 Task: Schedule a parenting workshop for next Wednesday at 10:00 PM.
Action: Mouse moved to (50, 125)
Screenshot: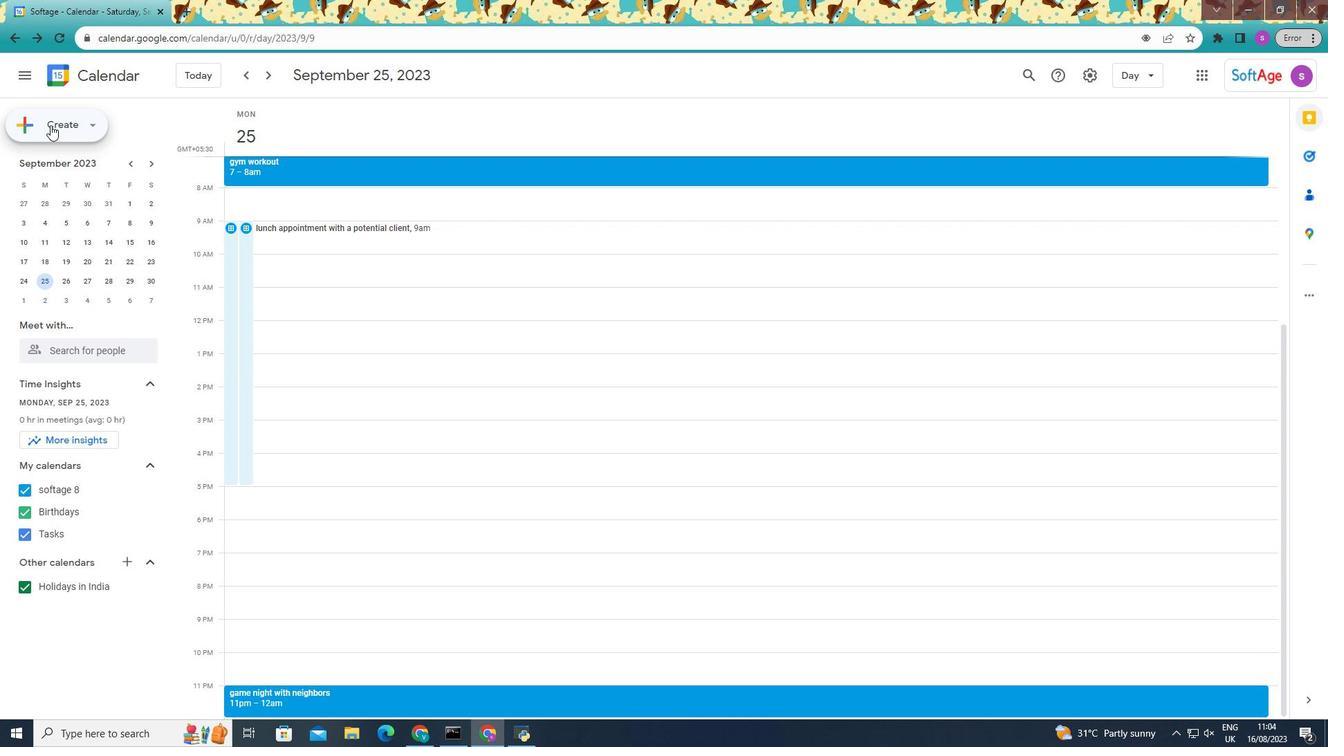 
Action: Mouse pressed left at (50, 125)
Screenshot: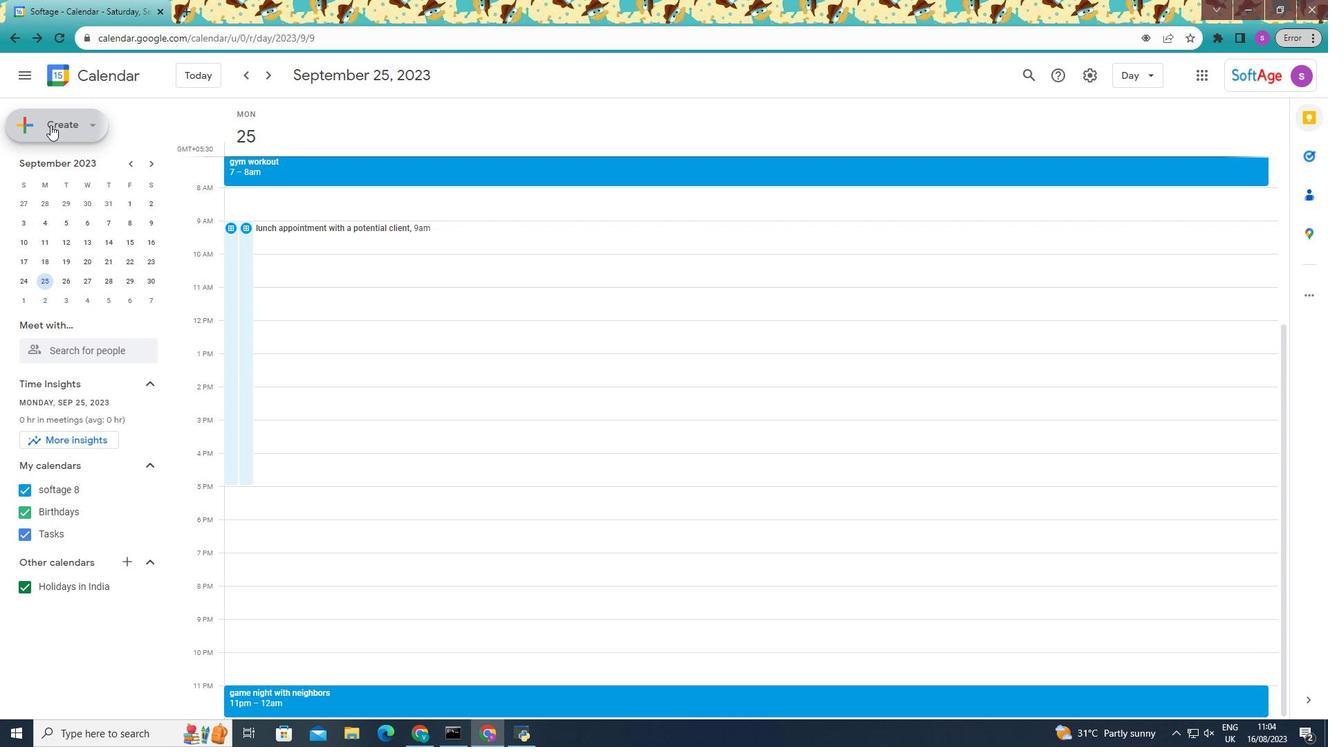 
Action: Mouse moved to (107, 280)
Screenshot: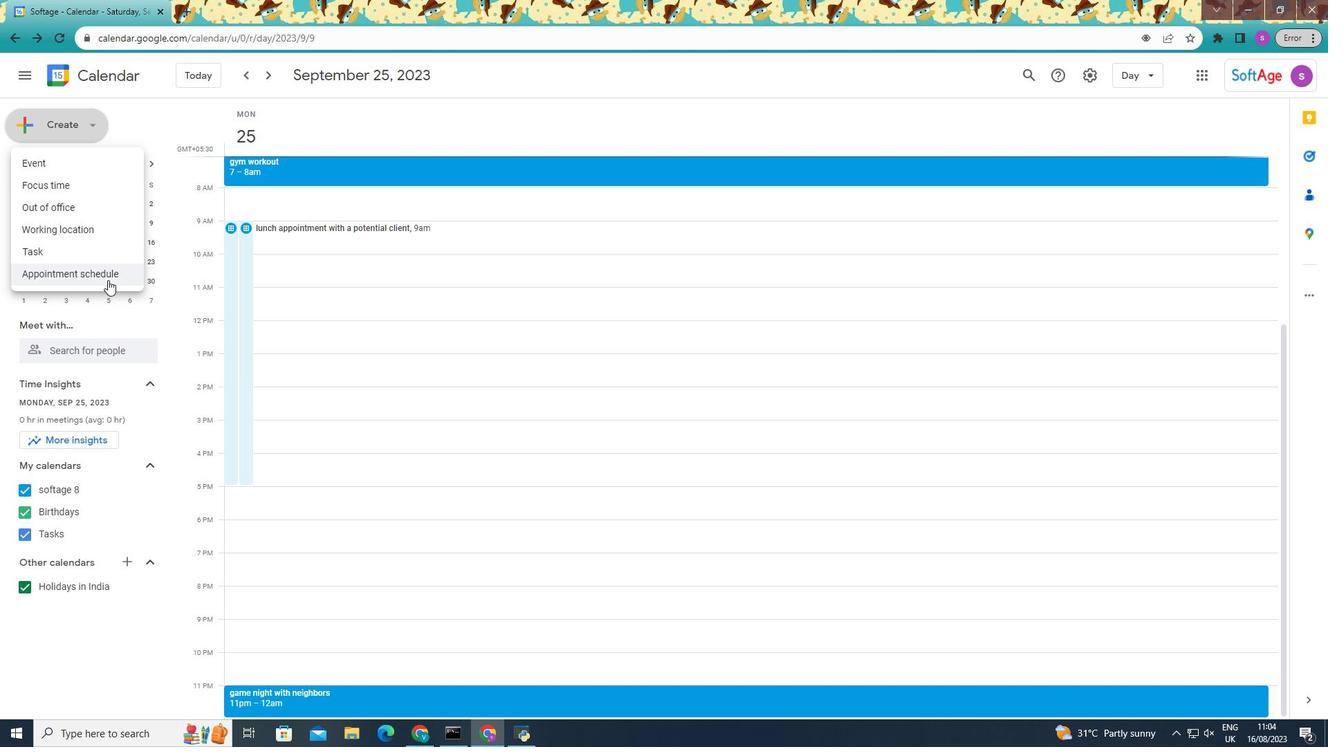 
Action: Mouse pressed left at (107, 280)
Screenshot: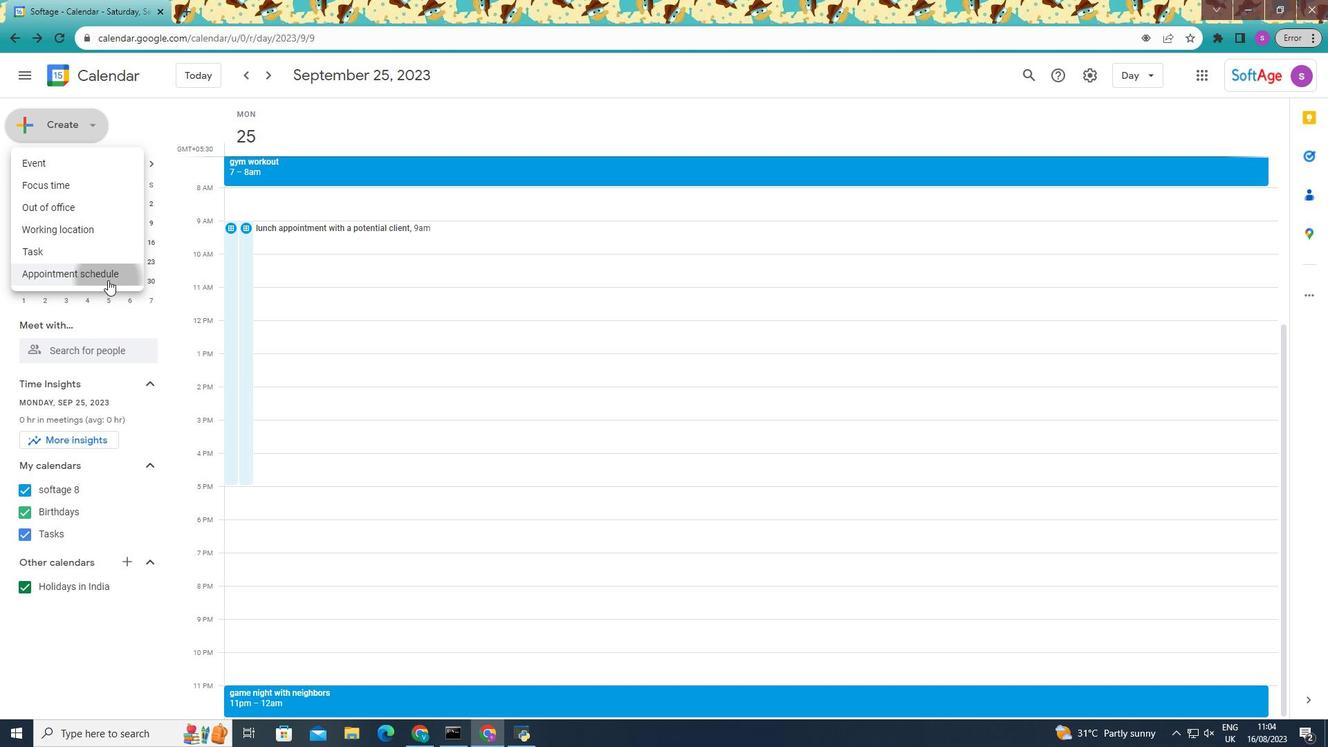 
Action: Mouse moved to (139, 119)
Screenshot: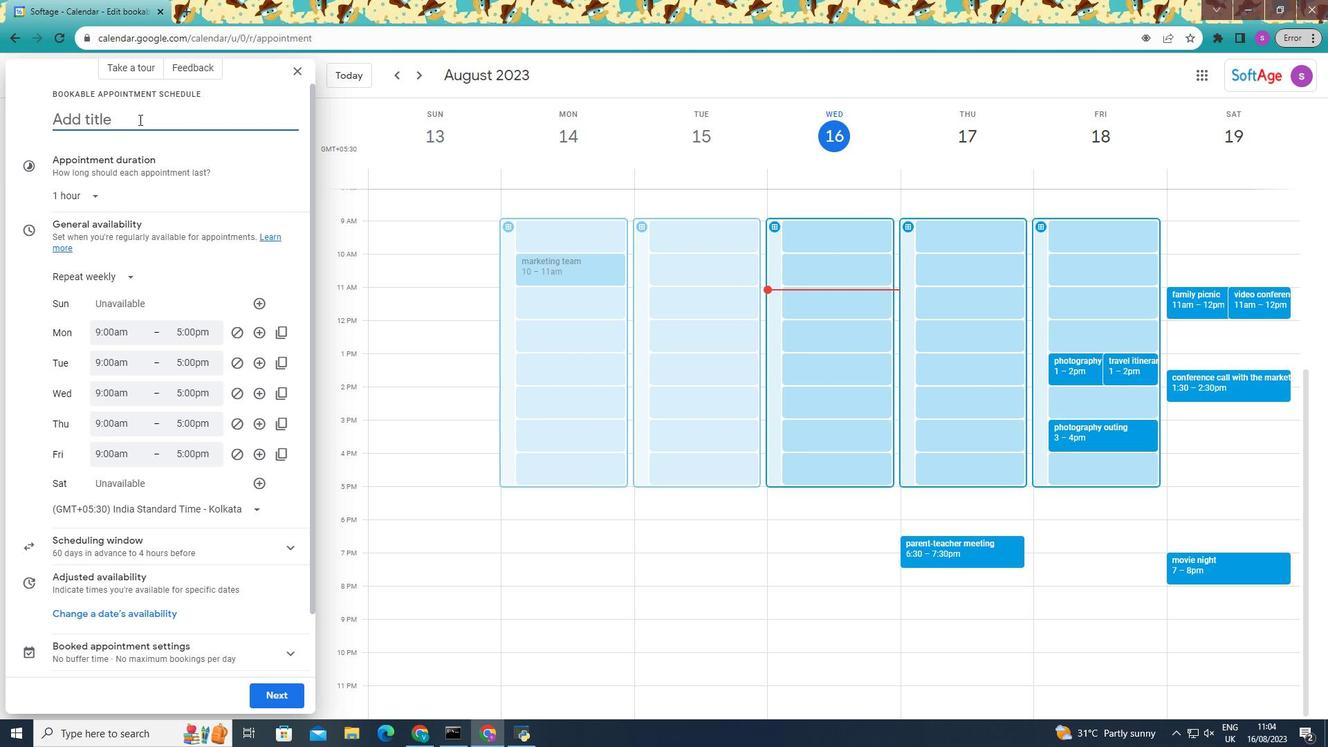 
Action: Mouse pressed left at (139, 119)
Screenshot: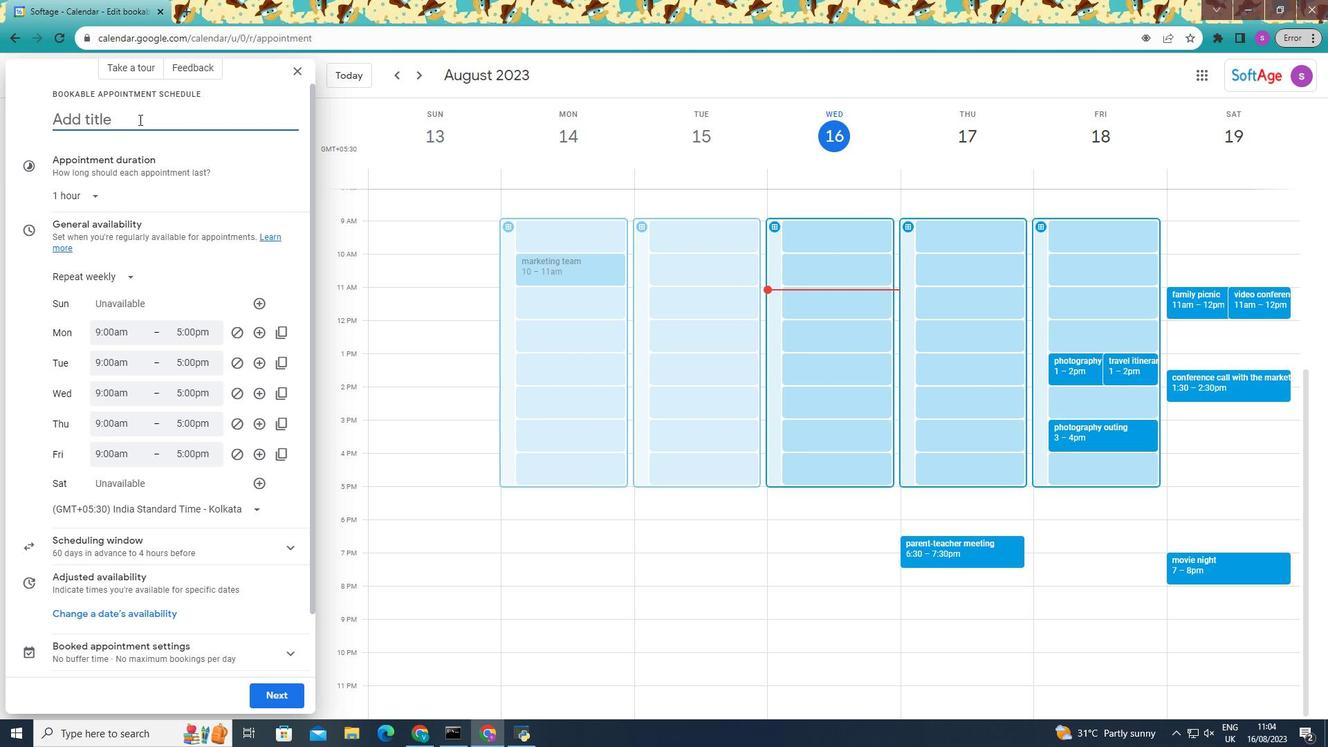 
Action: Key pressed parenting<Key.space>work<Key.space><Key.backspace>shop<Key.space>foe<Key.space><Key.backspace><Key.backspace><Key.backspace><Key.backspace><Key.backspace>
Screenshot: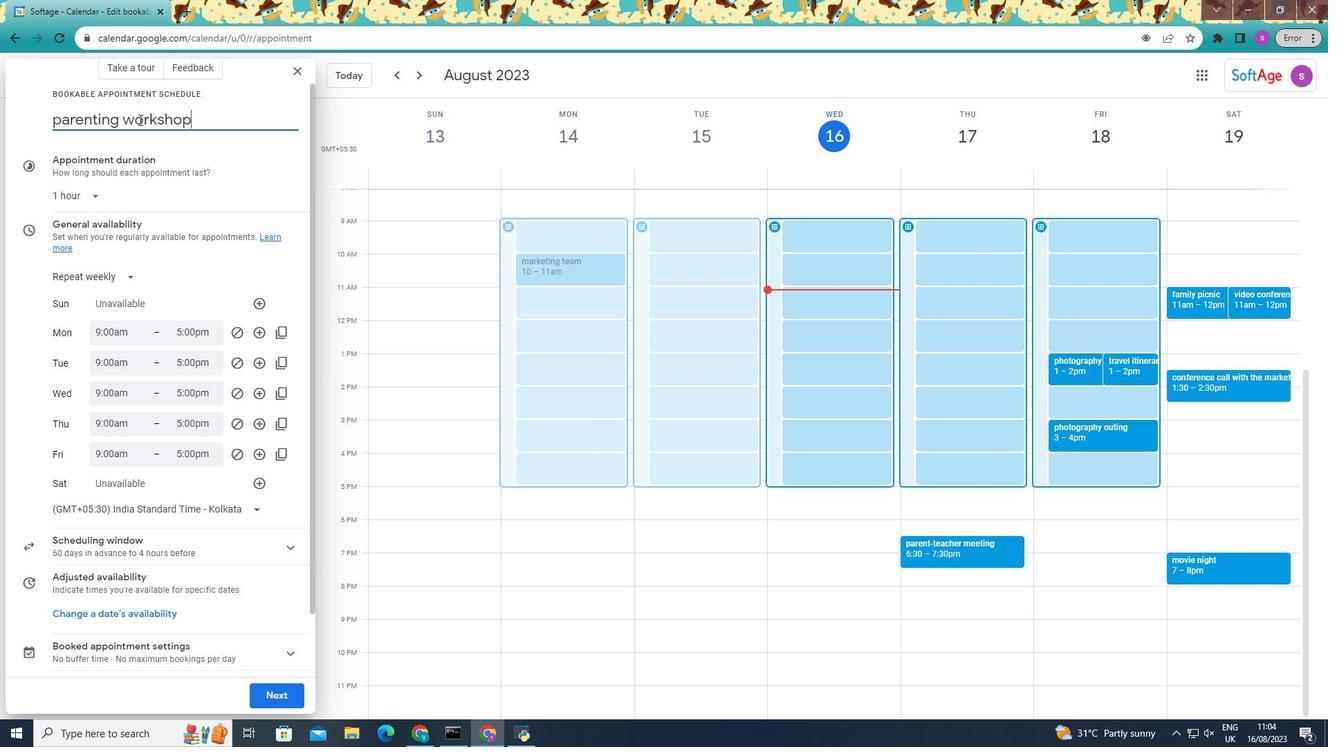 
Action: Mouse moved to (71, 275)
Screenshot: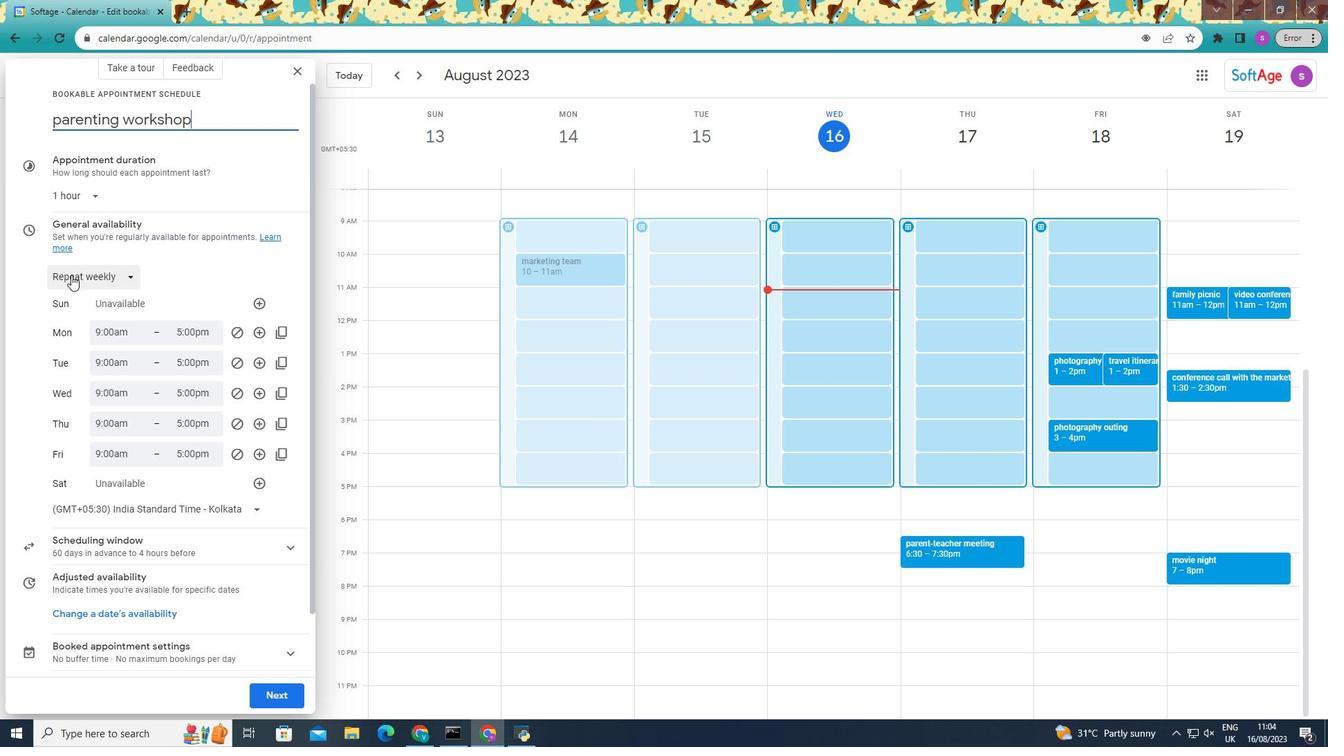 
Action: Mouse pressed left at (71, 275)
Screenshot: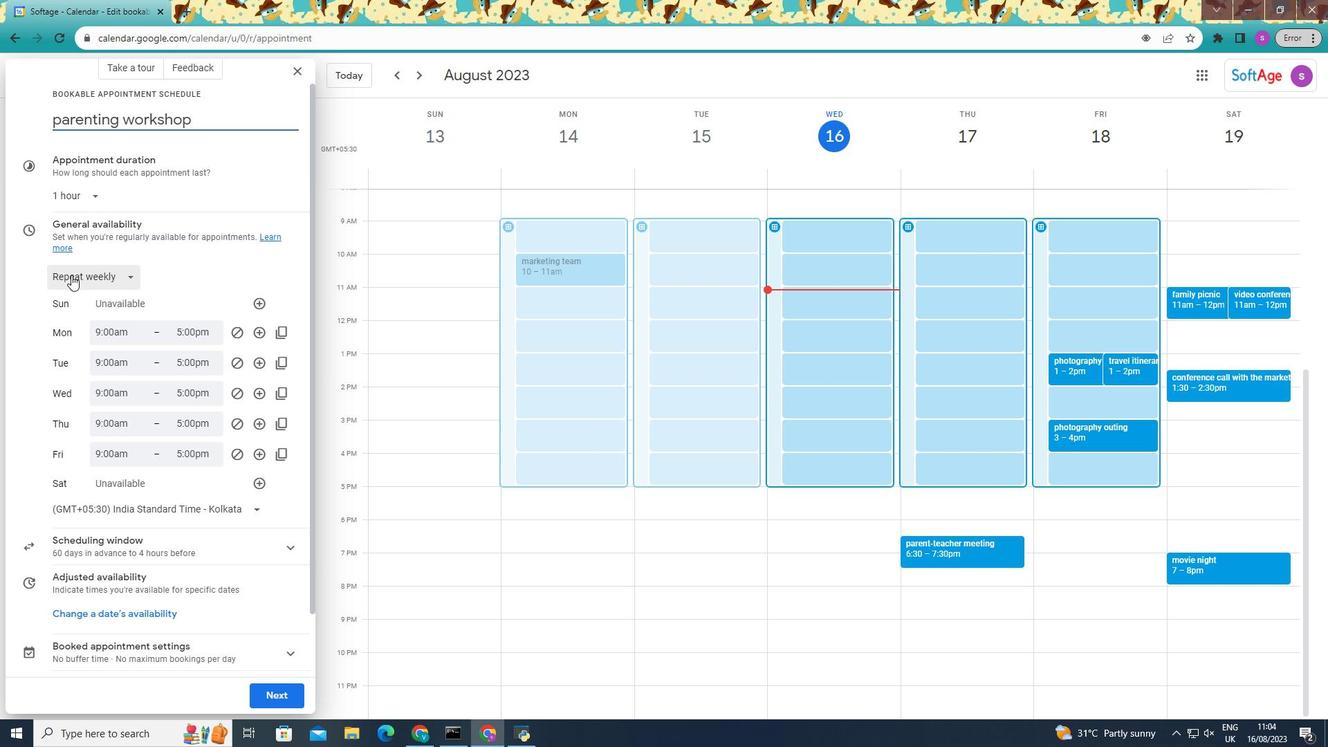 
Action: Mouse moved to (84, 305)
Screenshot: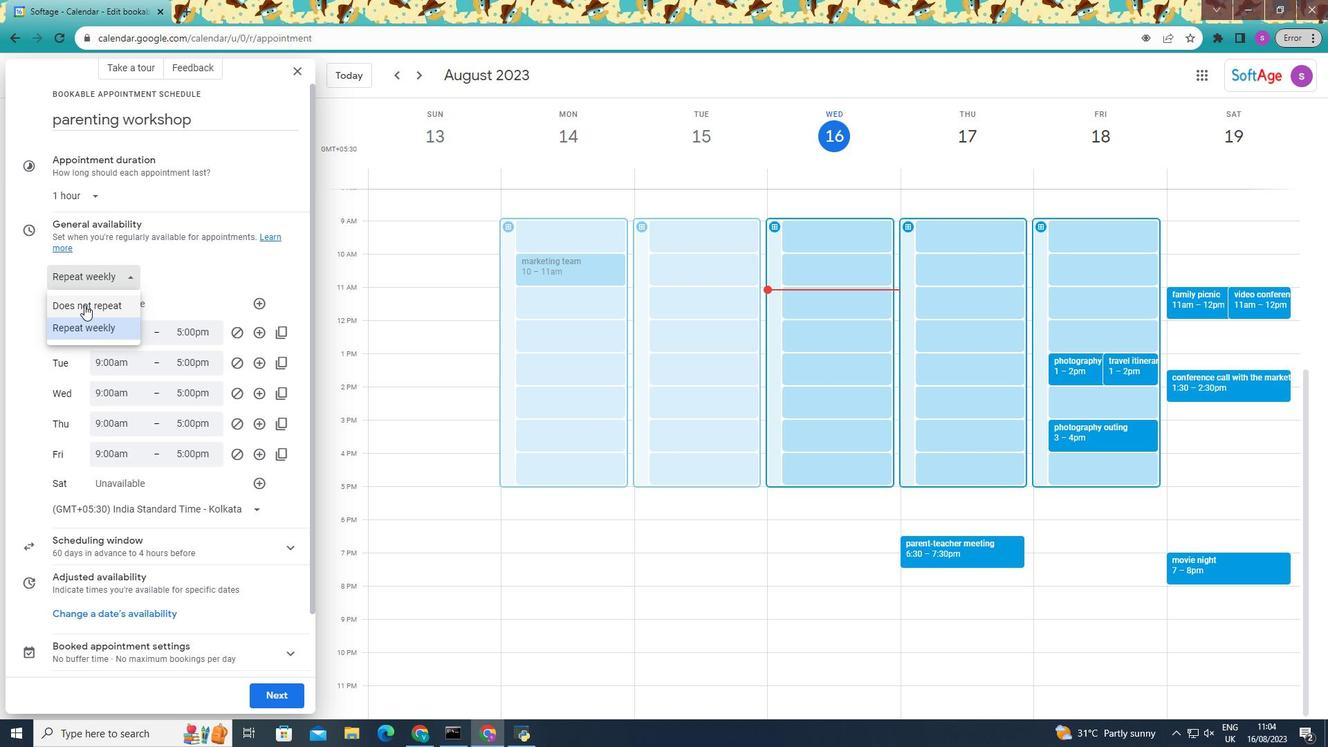 
Action: Mouse pressed left at (84, 305)
Screenshot: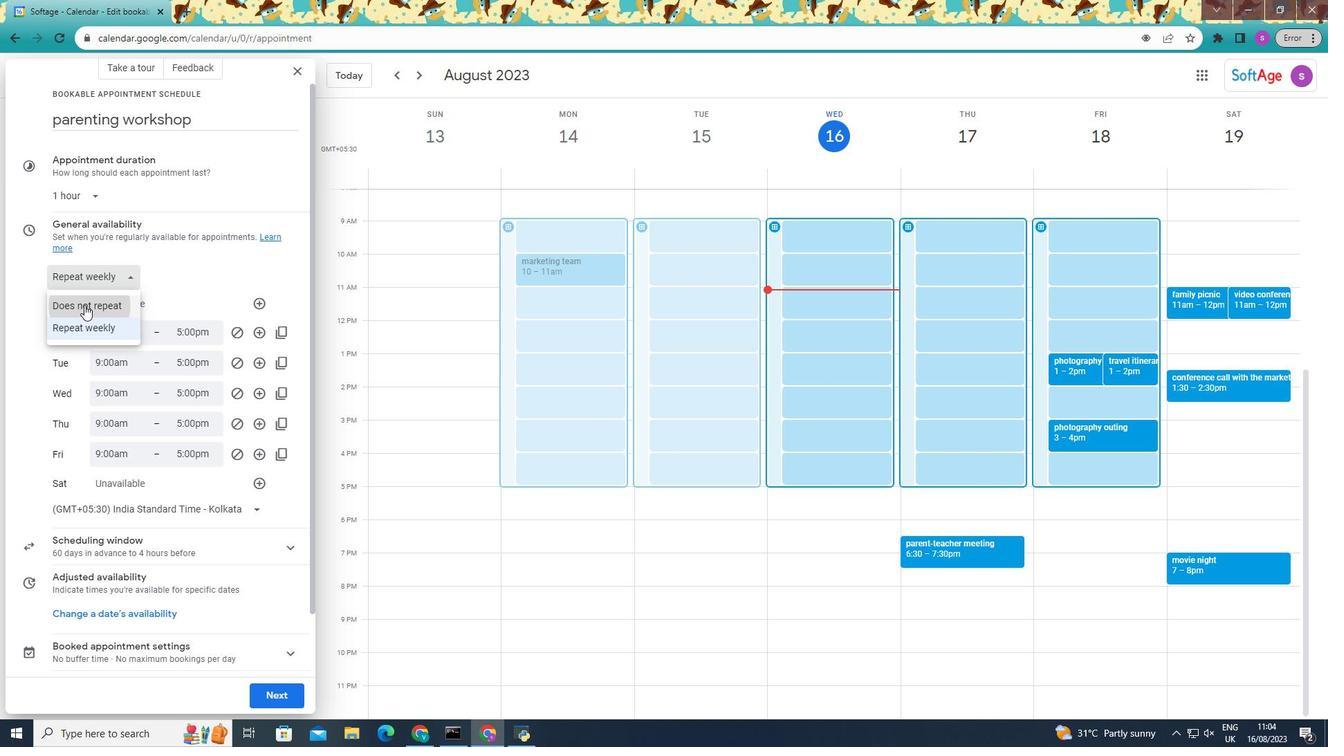 
Action: Mouse moved to (89, 291)
Screenshot: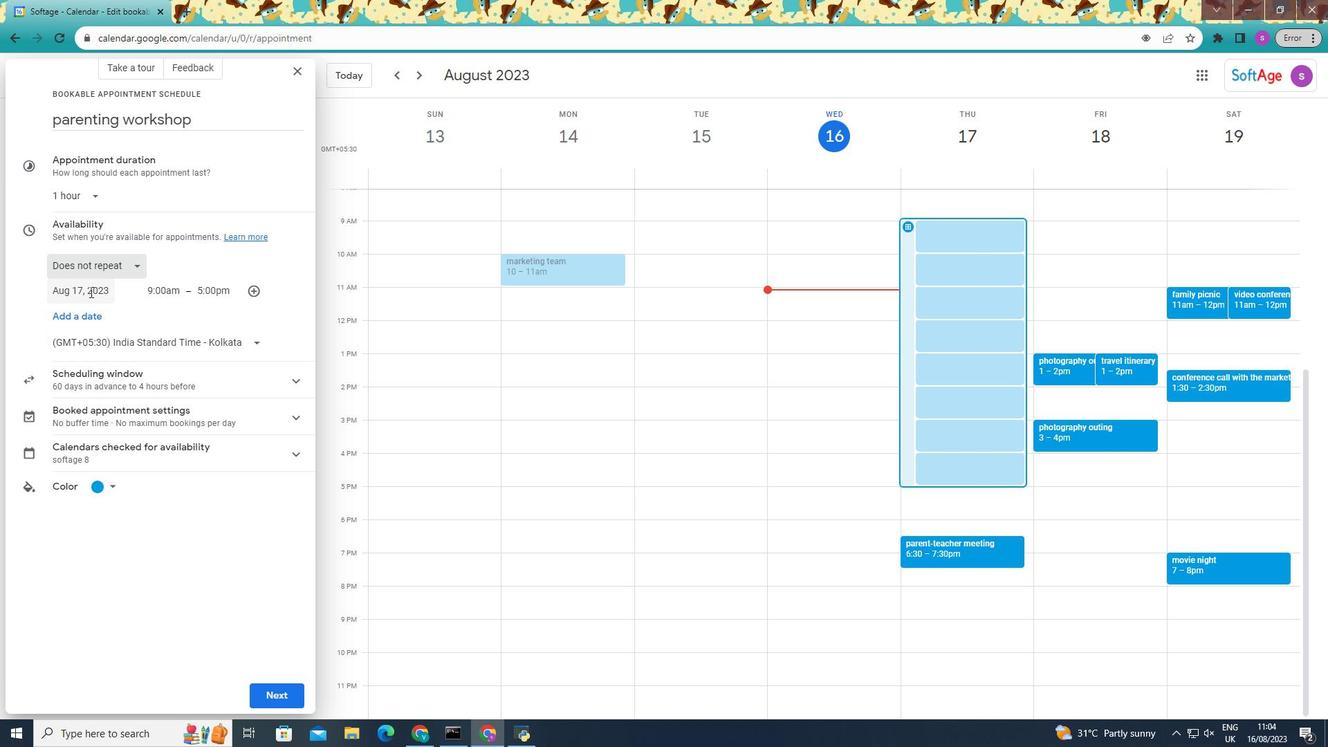 
Action: Mouse pressed left at (89, 291)
Screenshot: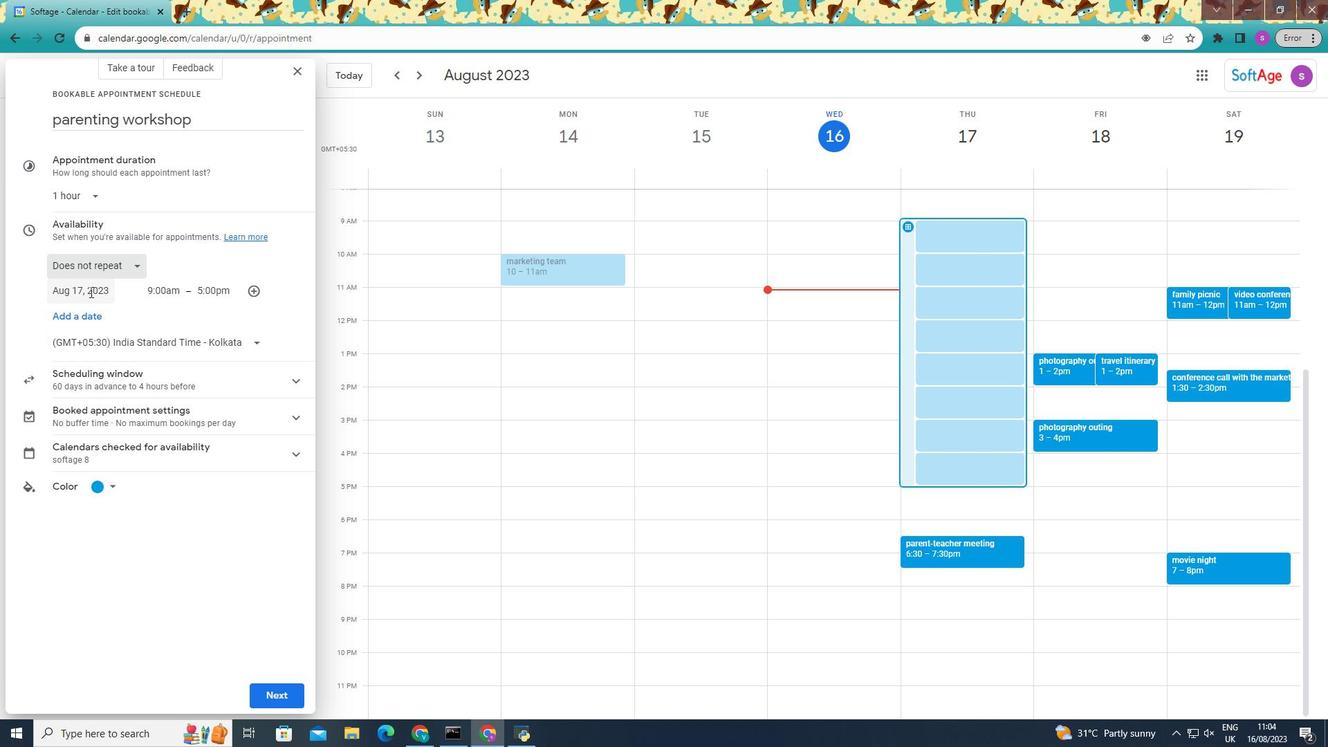 
Action: Mouse moved to (144, 399)
Screenshot: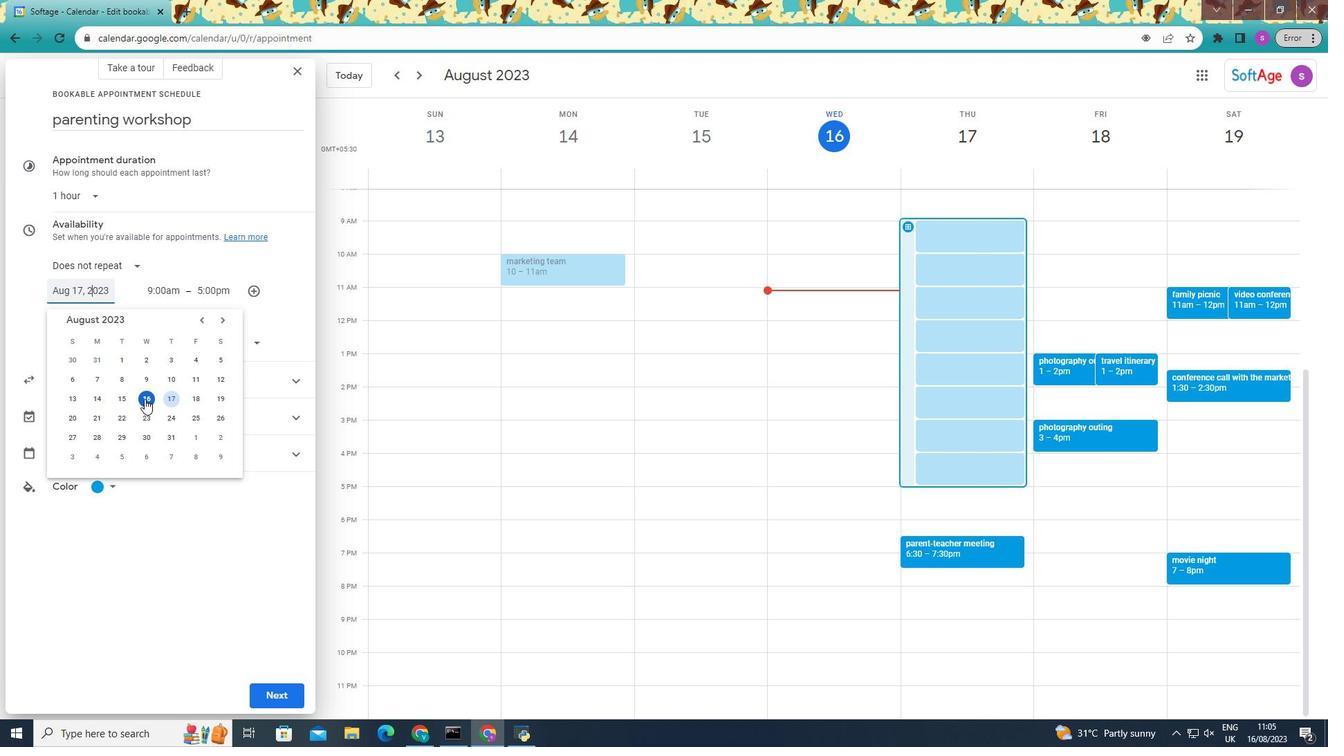 
Action: Mouse pressed left at (144, 399)
Screenshot: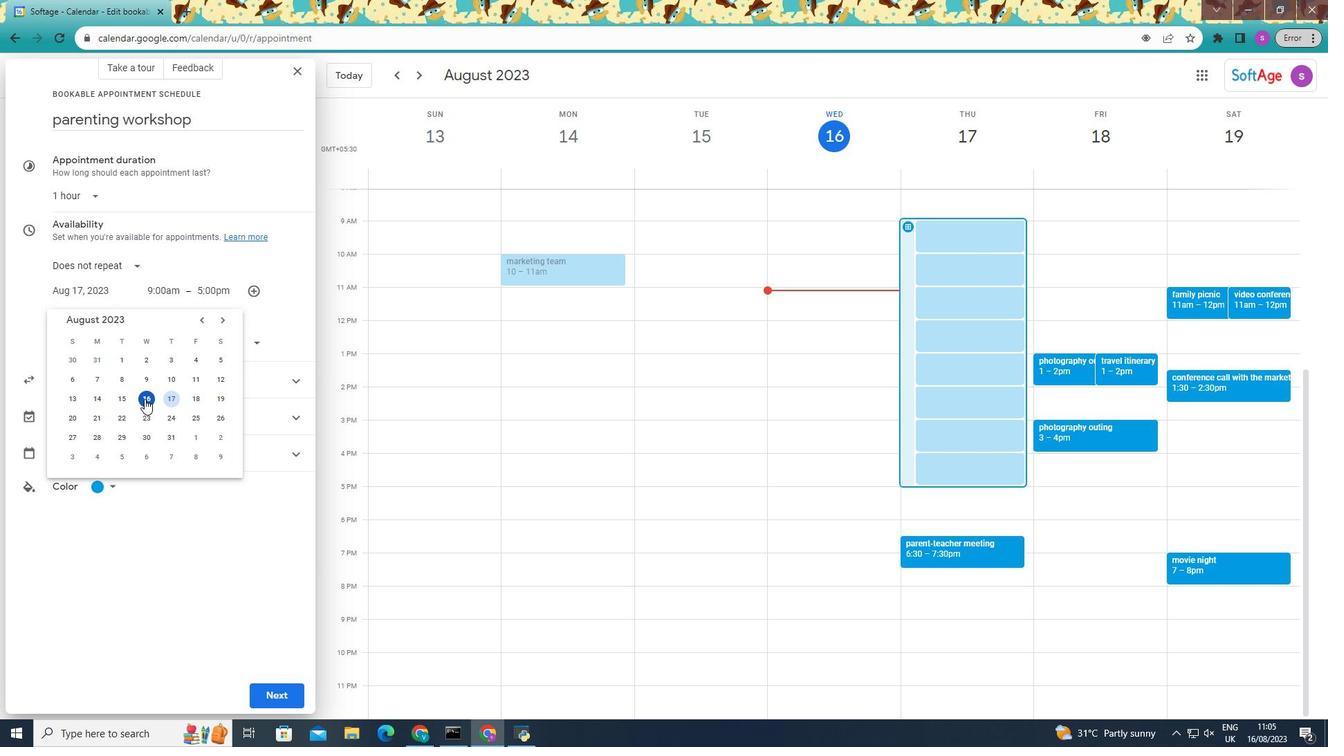 
Action: Mouse moved to (166, 291)
Screenshot: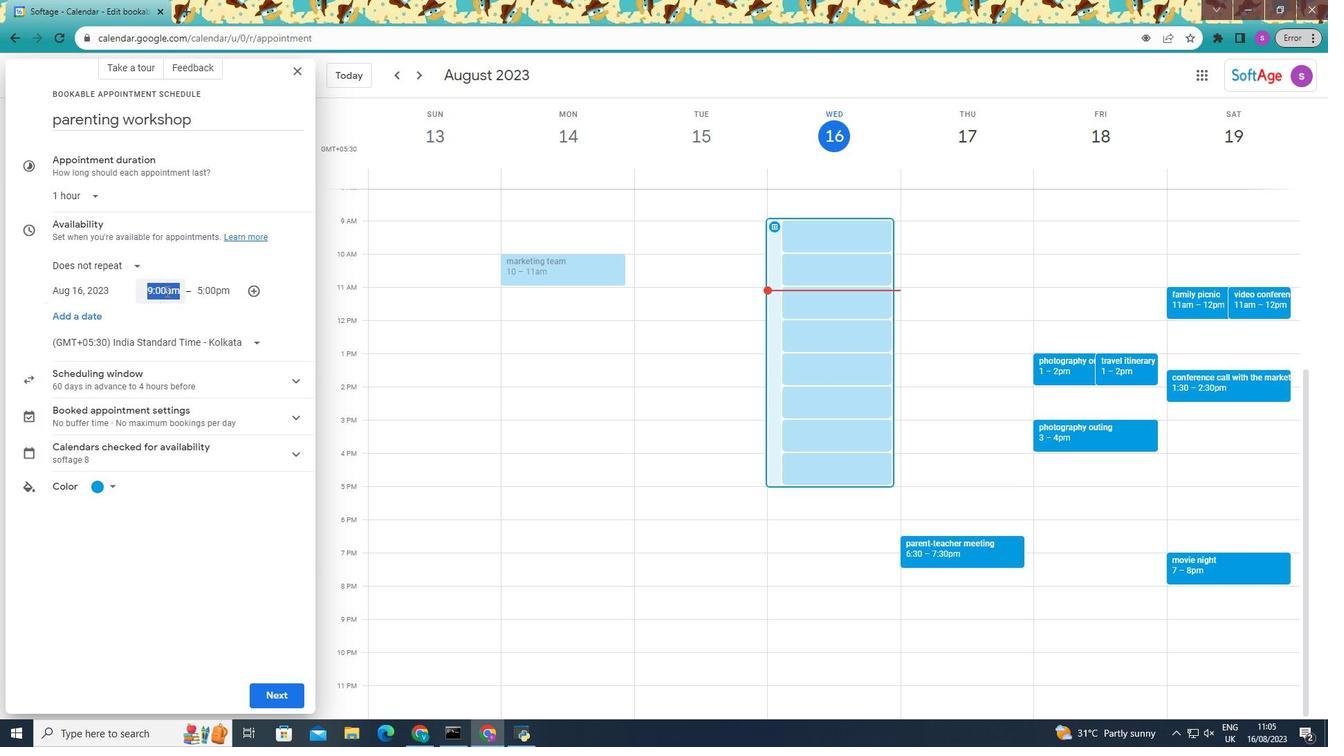
Action: Mouse pressed left at (166, 291)
Screenshot: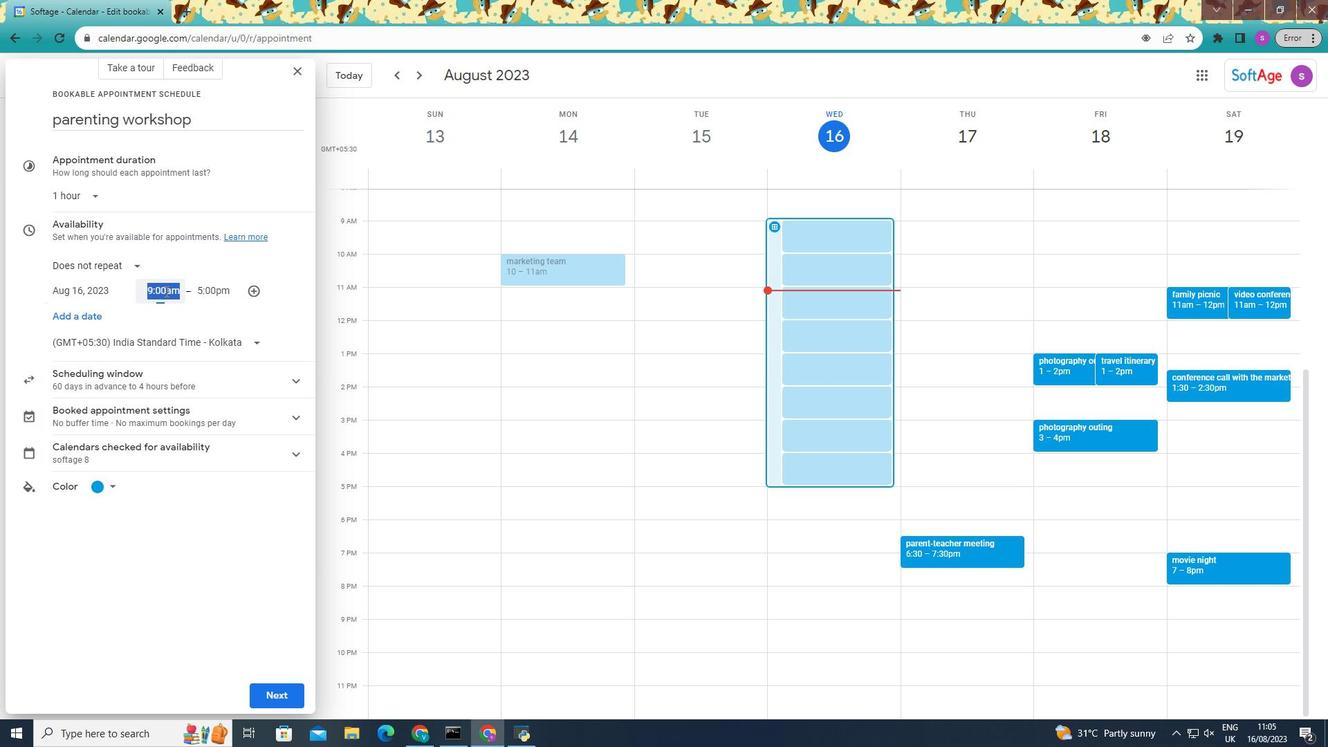 
Action: Mouse moved to (183, 431)
Screenshot: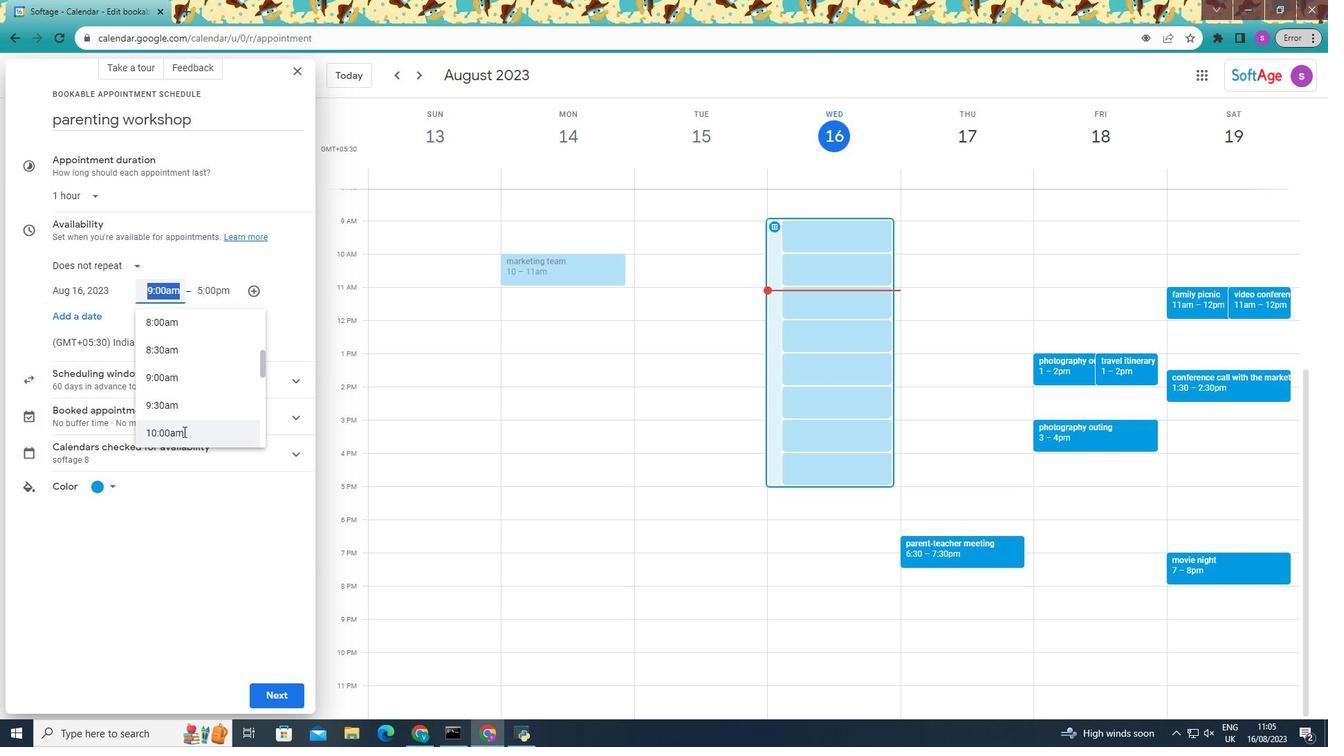 
Action: Mouse scrolled (183, 431) with delta (0, 0)
Screenshot: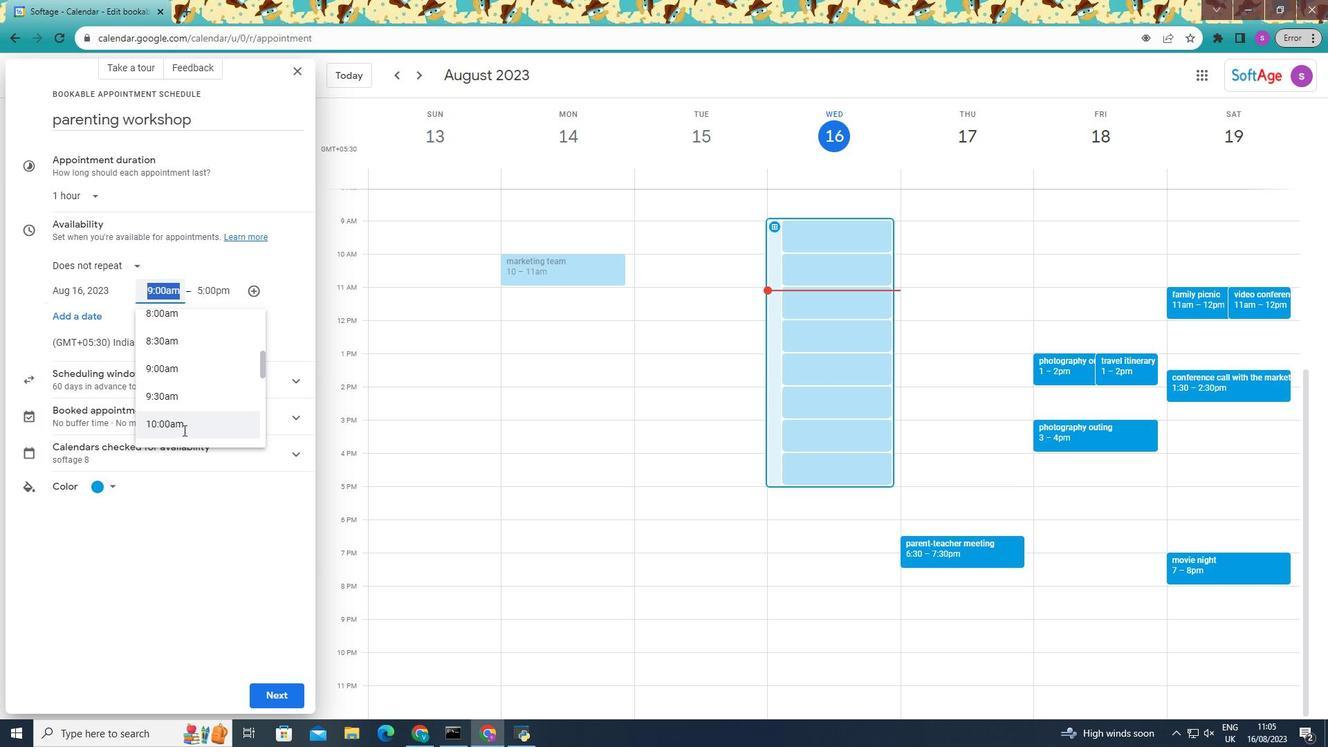 
Action: Mouse scrolled (183, 431) with delta (0, 0)
Screenshot: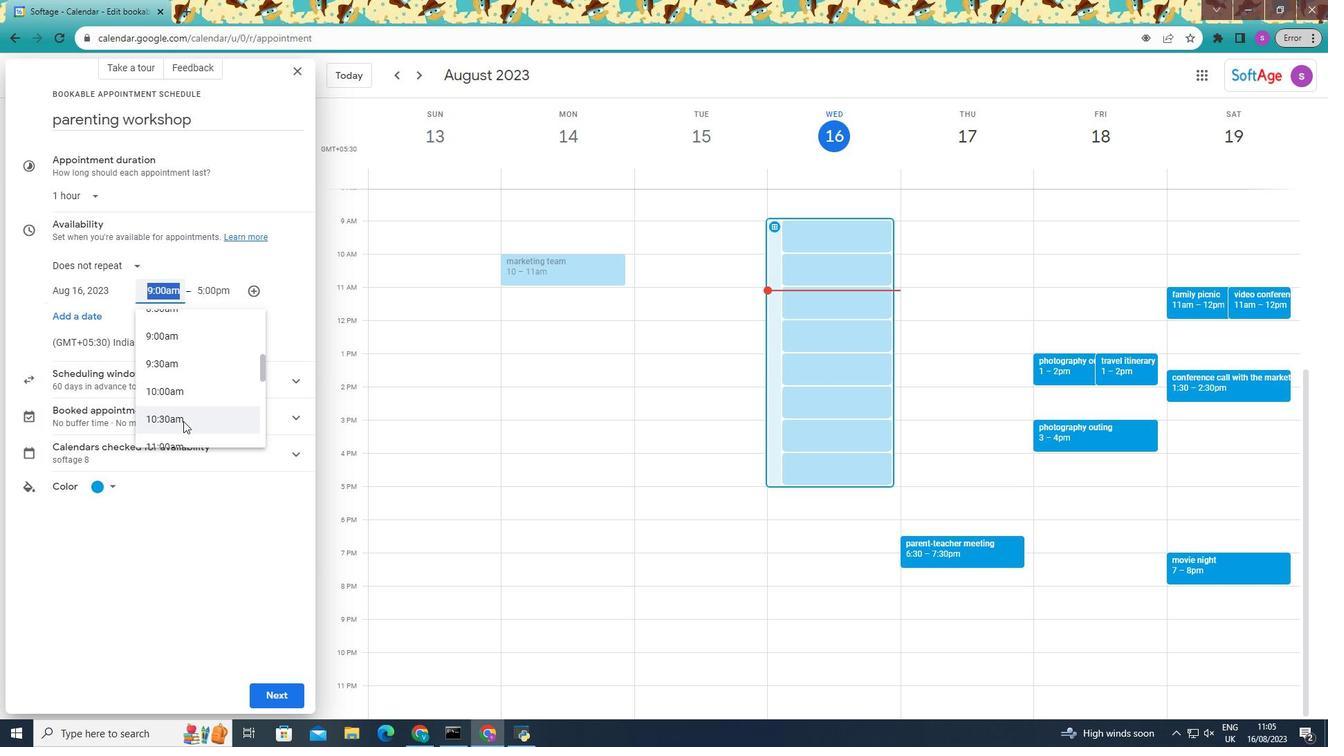 
Action: Mouse moved to (183, 429)
Screenshot: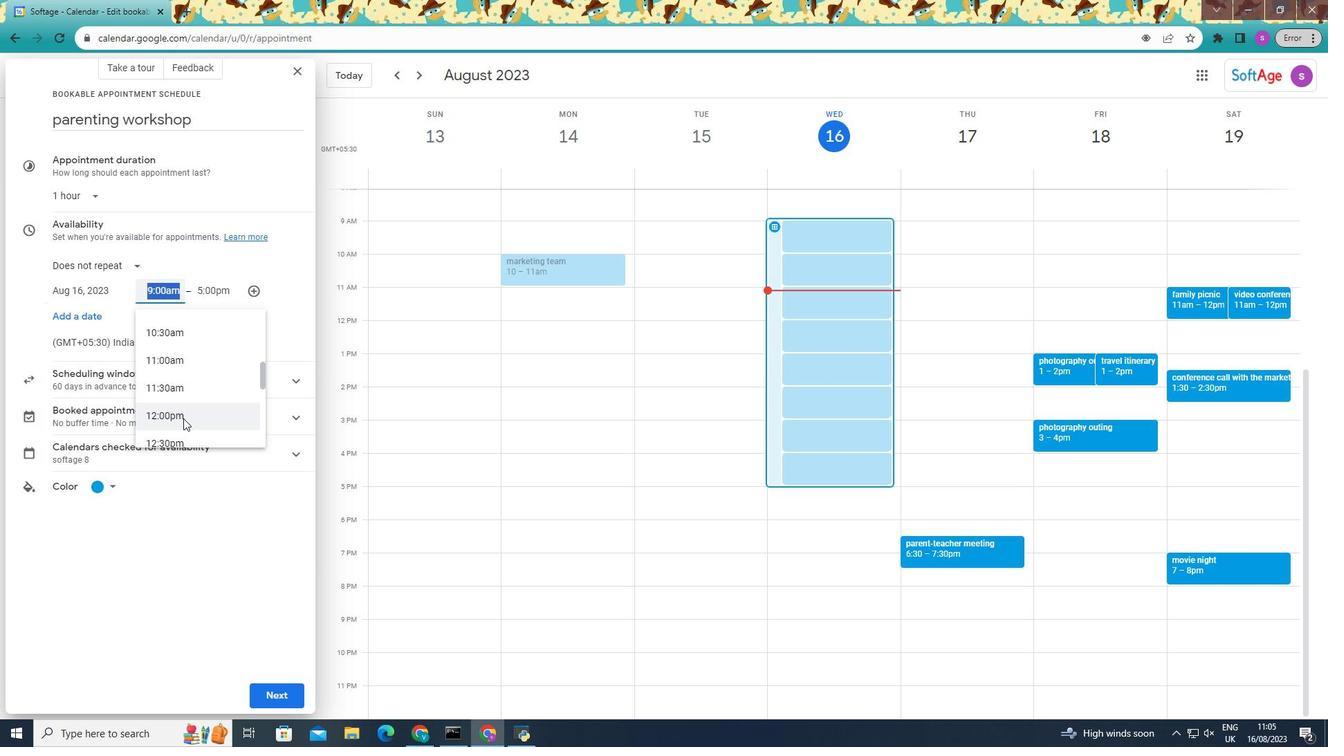 
Action: Mouse scrolled (183, 428) with delta (0, 0)
Screenshot: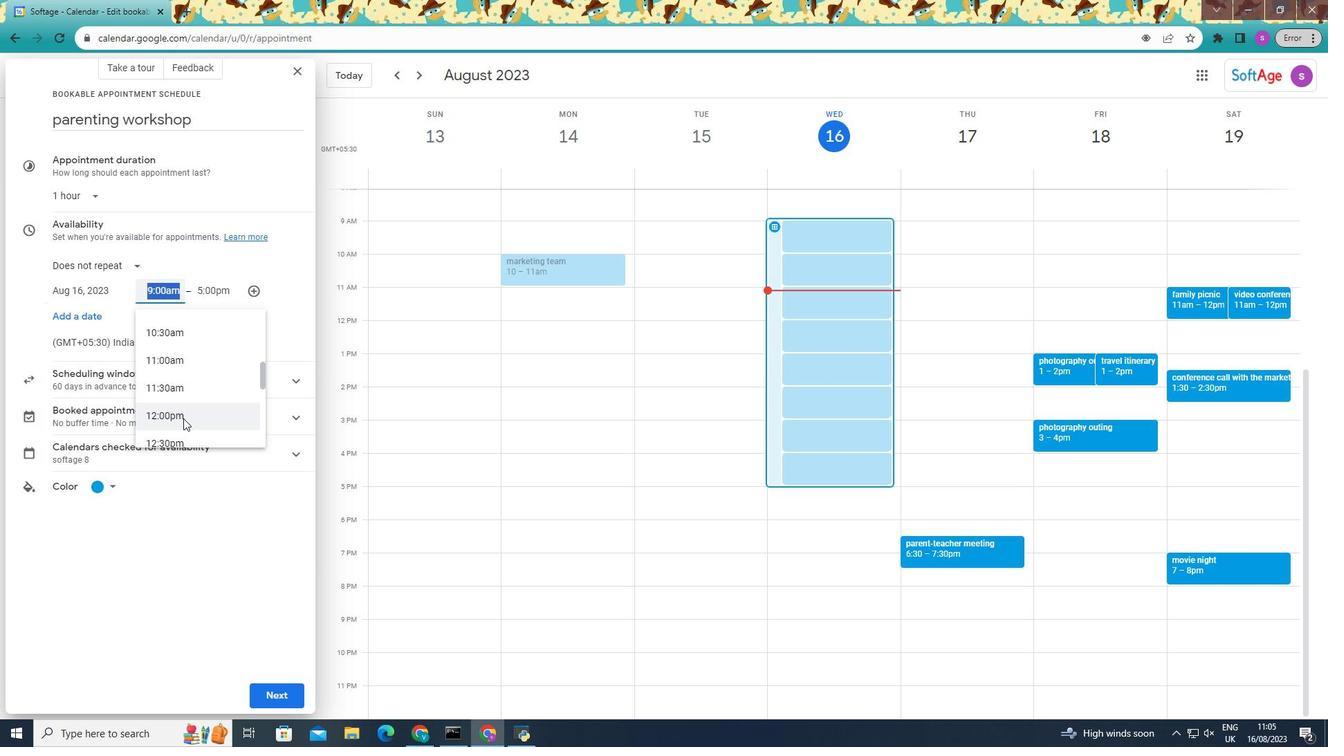 
Action: Mouse moved to (183, 422)
Screenshot: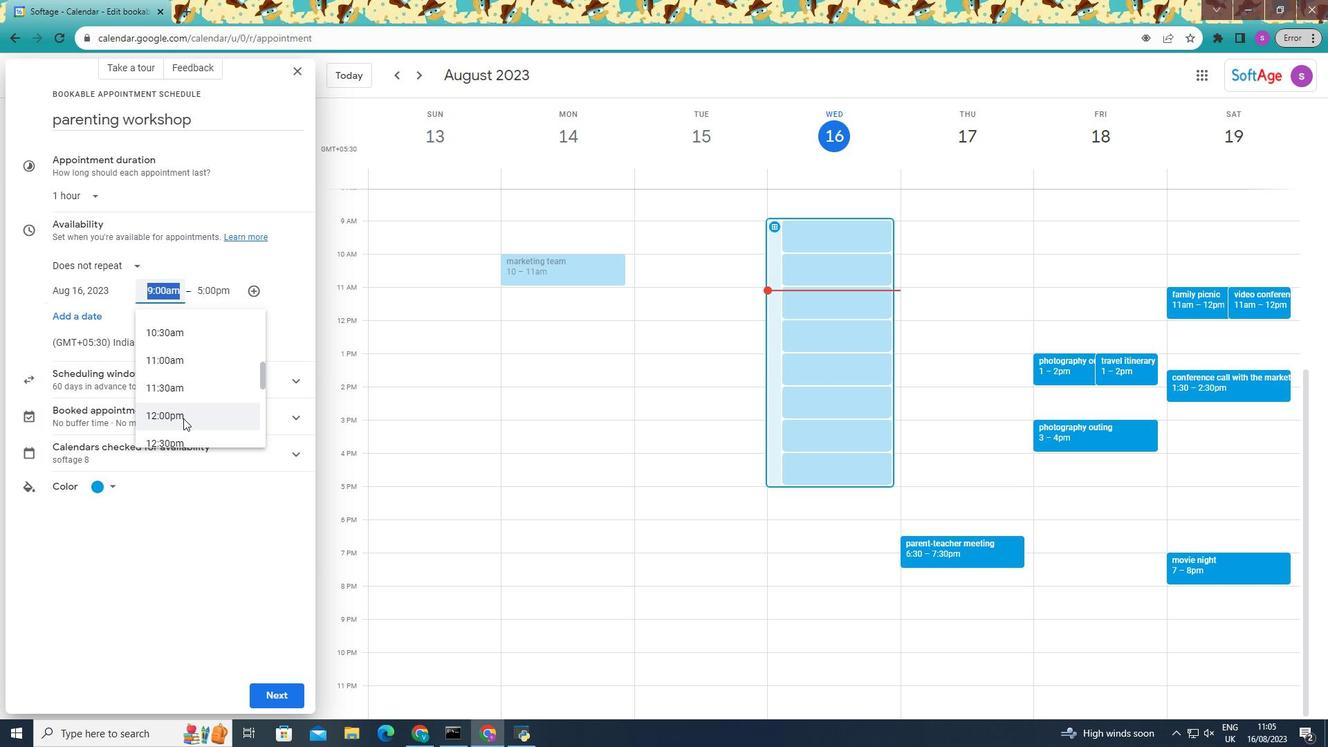 
Action: Mouse scrolled (183, 422) with delta (0, 0)
Screenshot: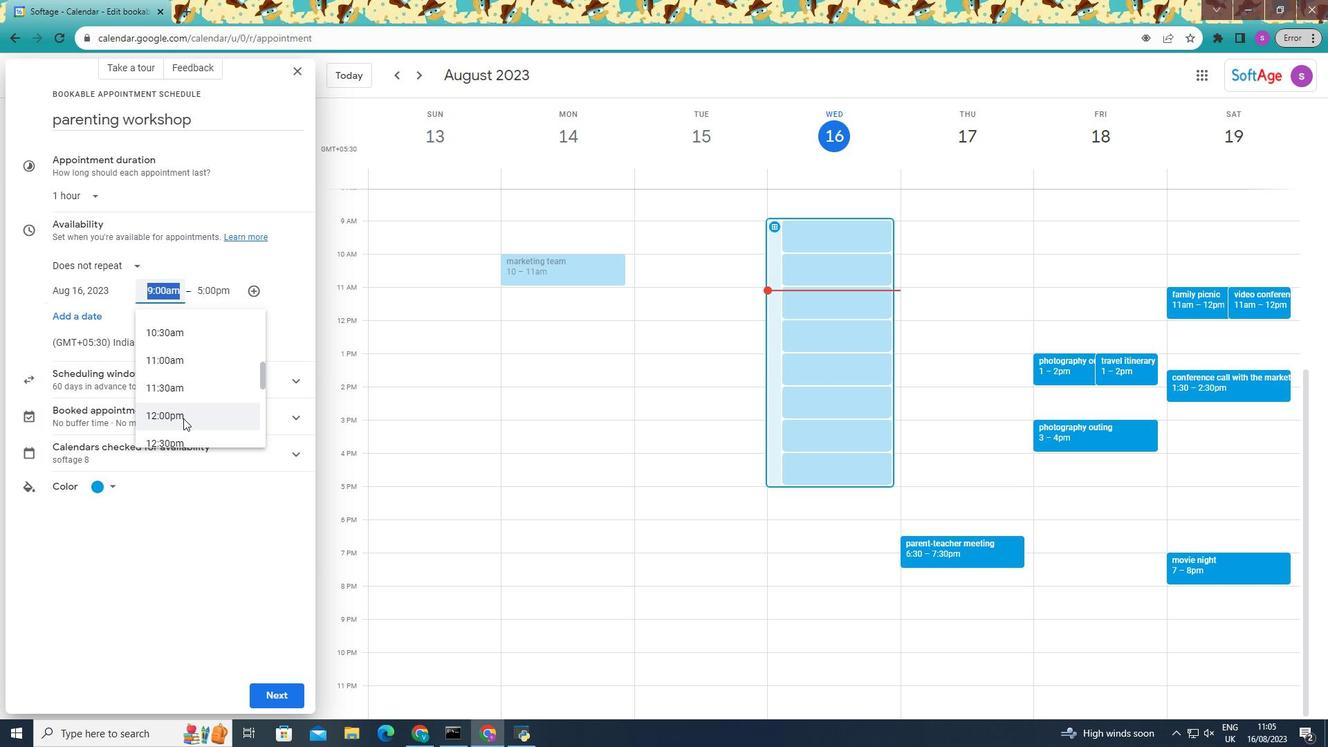 
Action: Mouse moved to (183, 419)
Screenshot: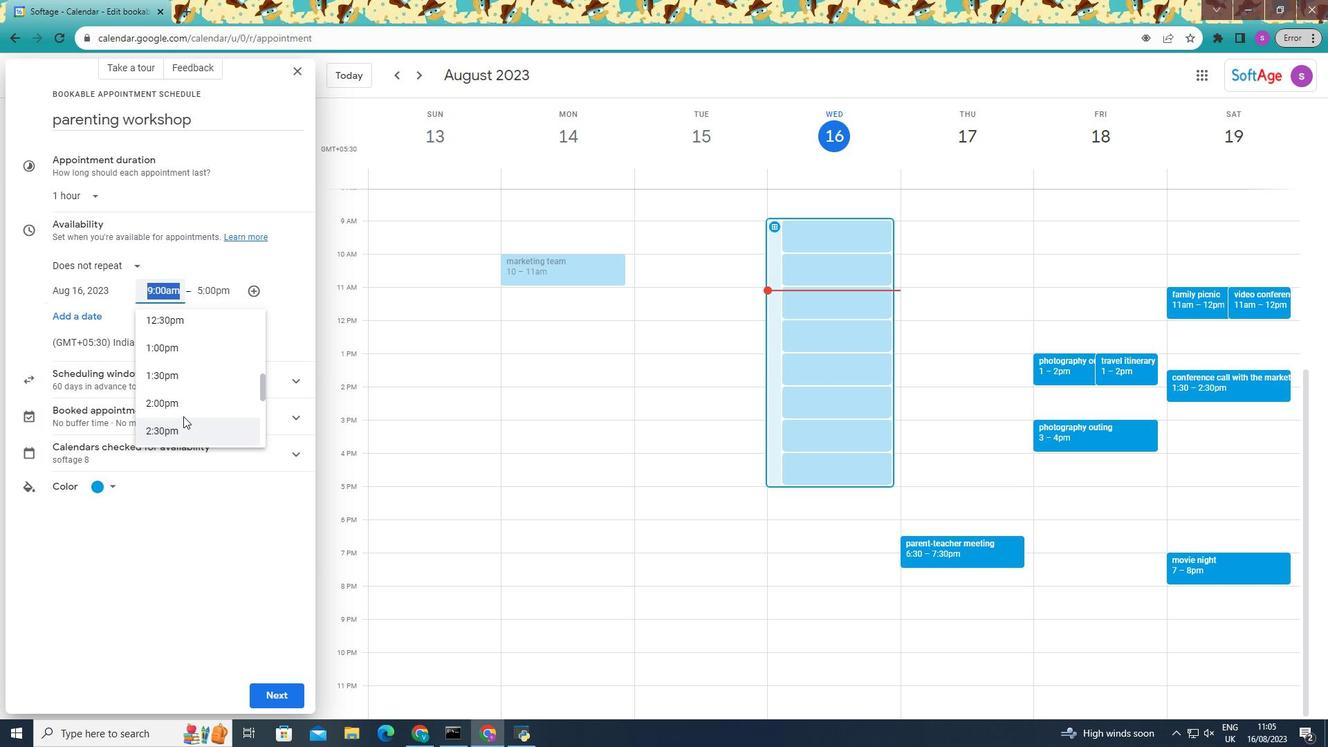 
Action: Mouse scrolled (183, 419) with delta (0, 0)
Screenshot: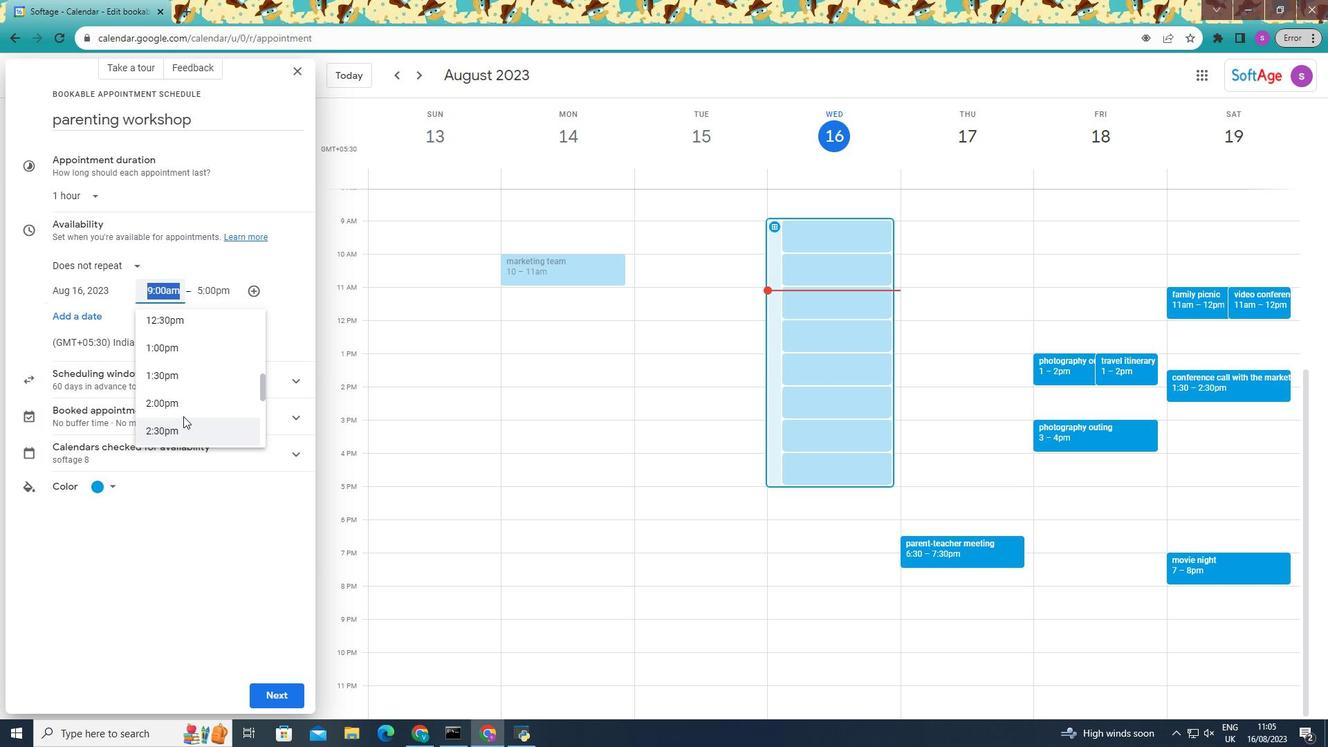 
Action: Mouse moved to (183, 415)
Screenshot: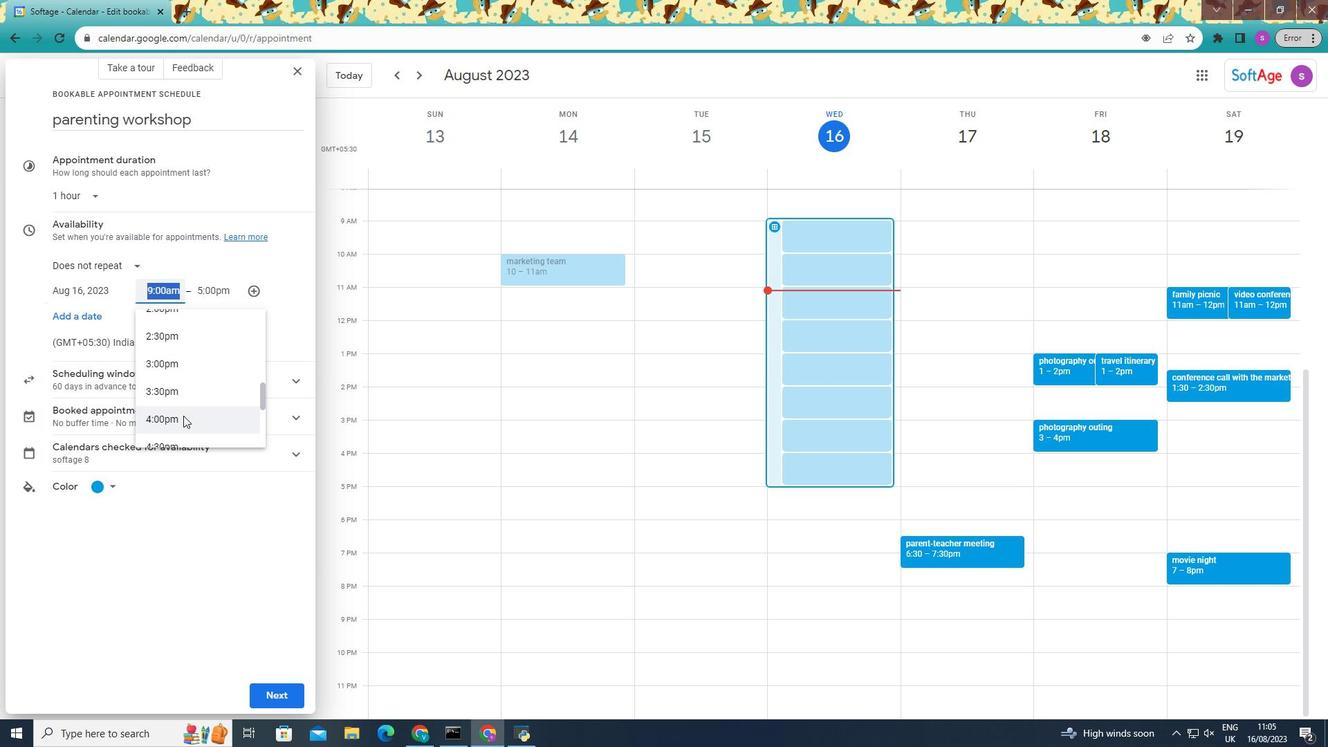 
Action: Mouse scrolled (183, 415) with delta (0, 0)
Screenshot: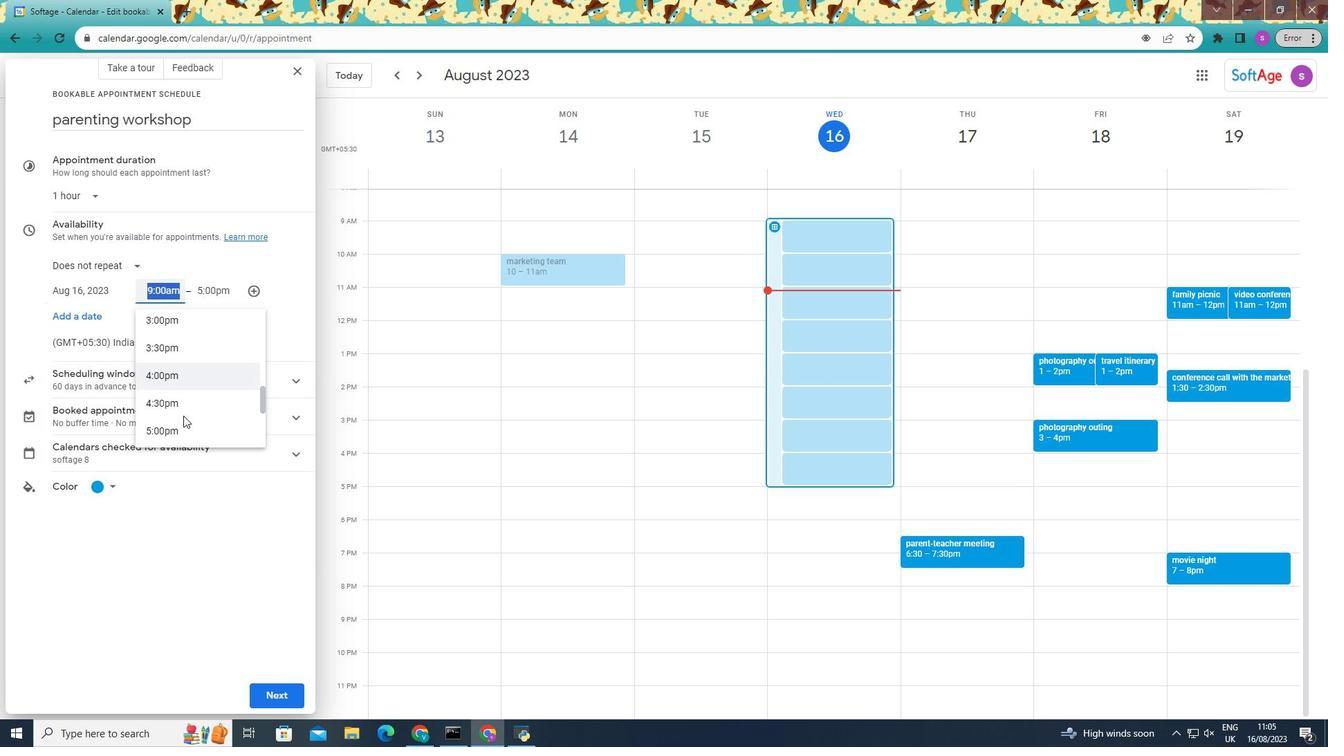 
Action: Mouse scrolled (183, 415) with delta (0, 0)
Screenshot: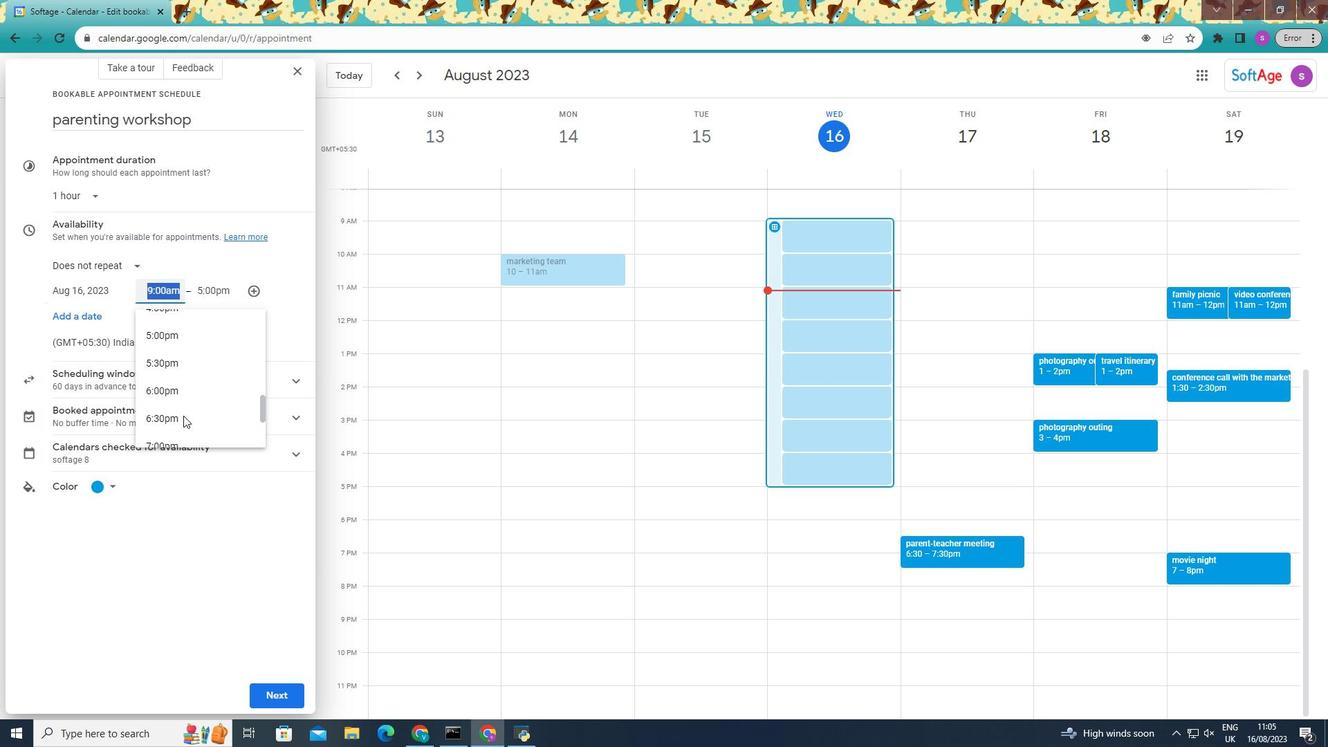 
Action: Mouse scrolled (183, 415) with delta (0, 0)
Screenshot: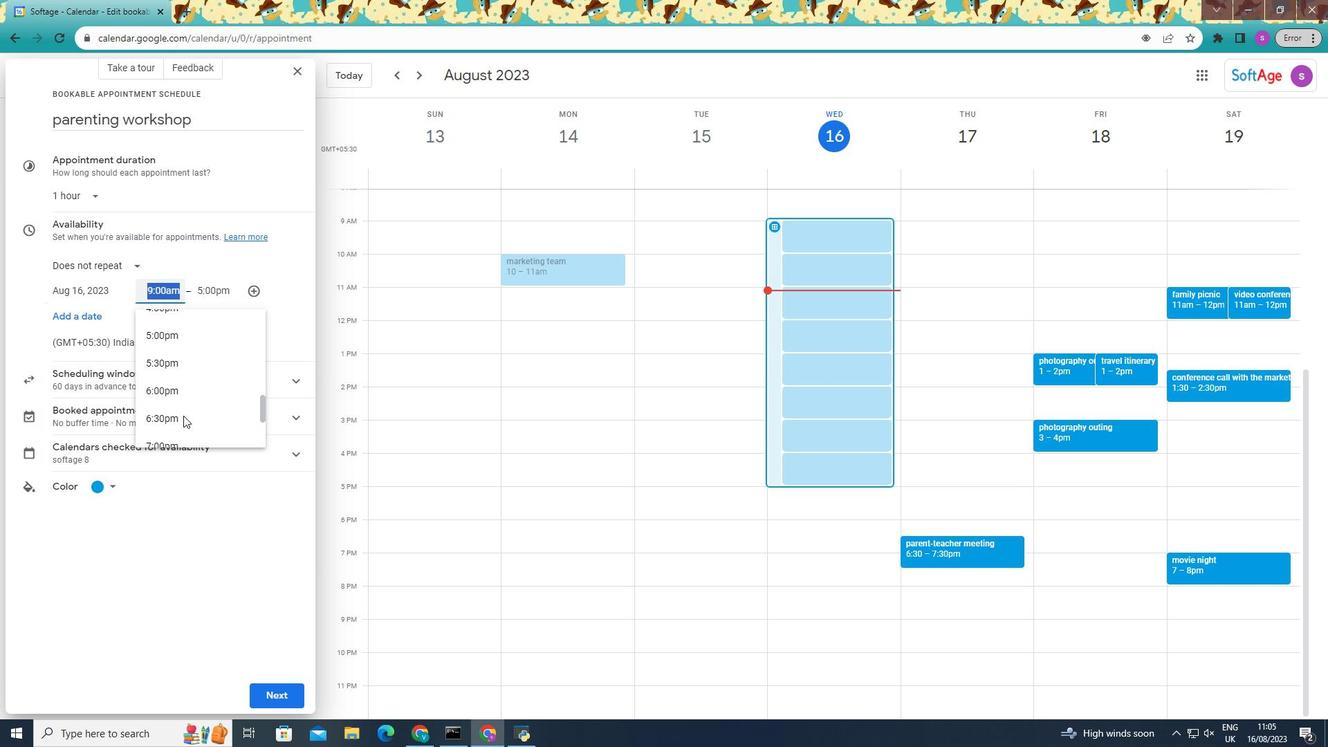 
Action: Mouse scrolled (183, 415) with delta (0, 0)
Screenshot: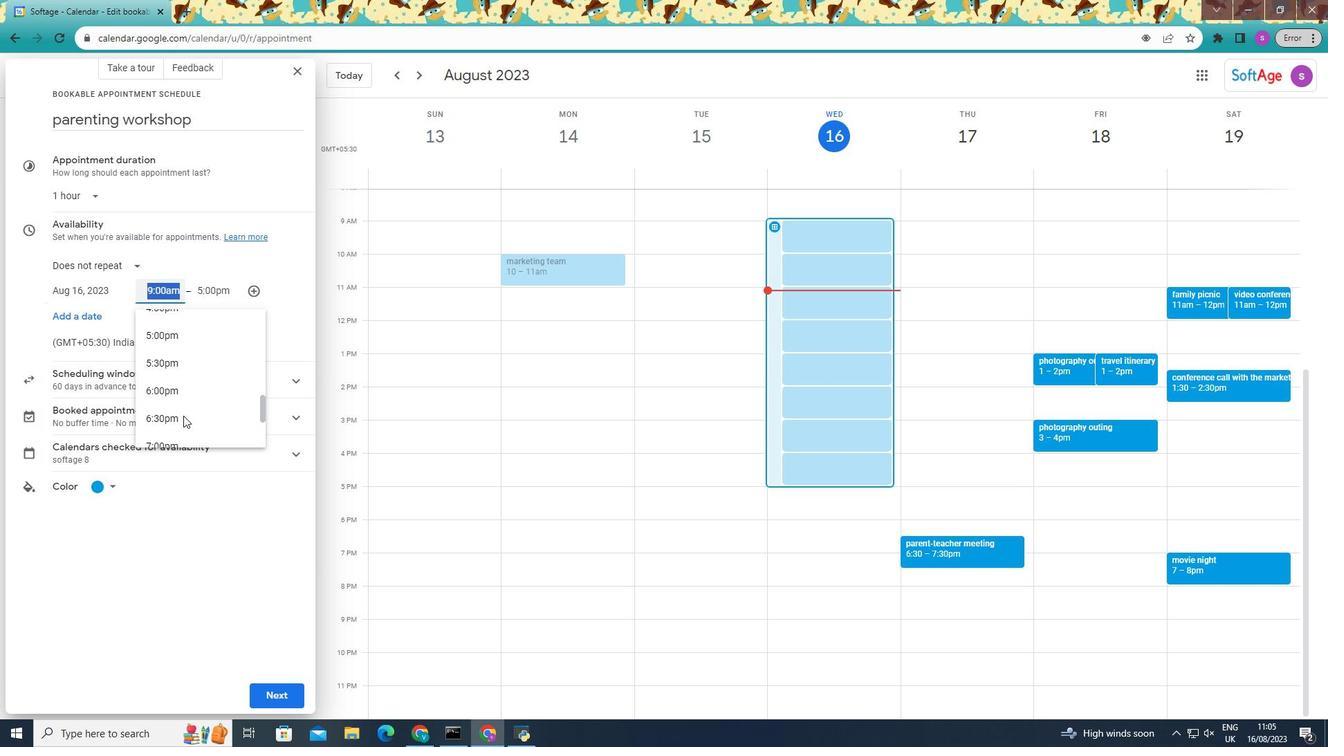 
Action: Mouse moved to (184, 409)
Screenshot: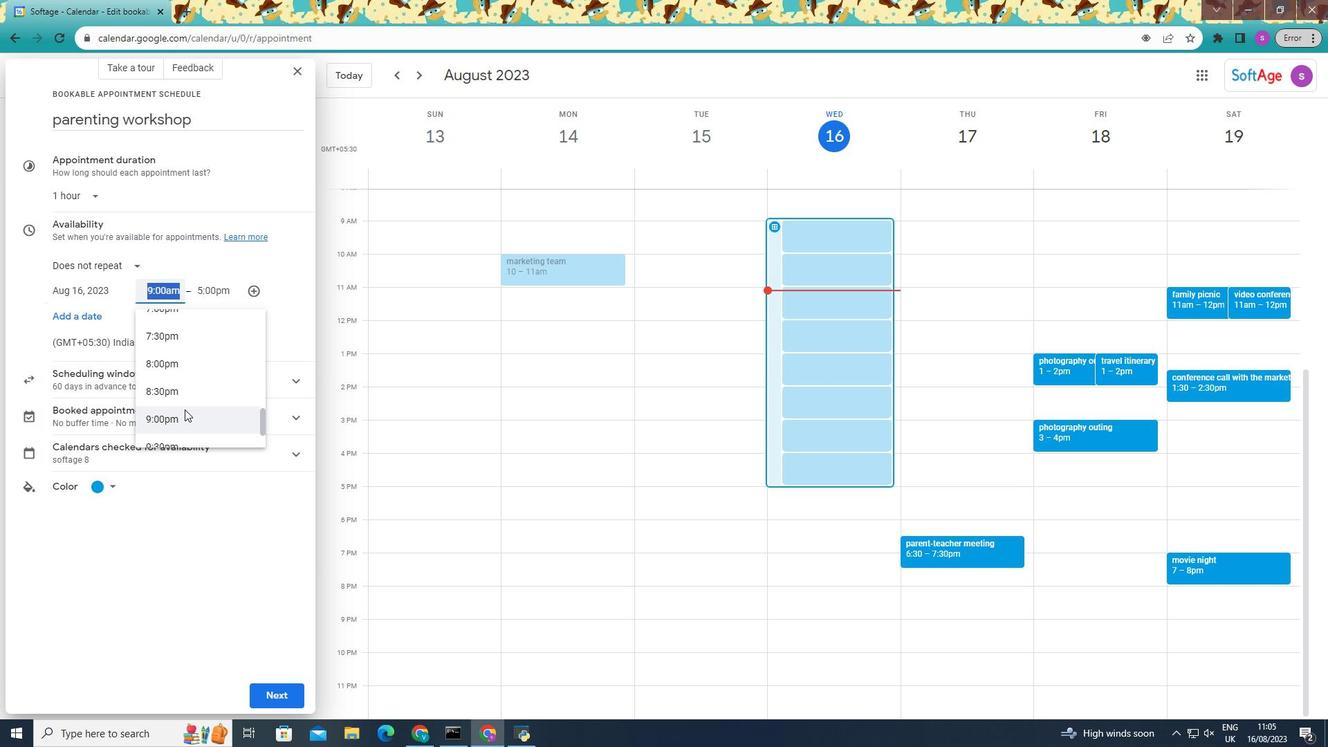 
Action: Mouse scrolled (184, 408) with delta (0, 0)
Screenshot: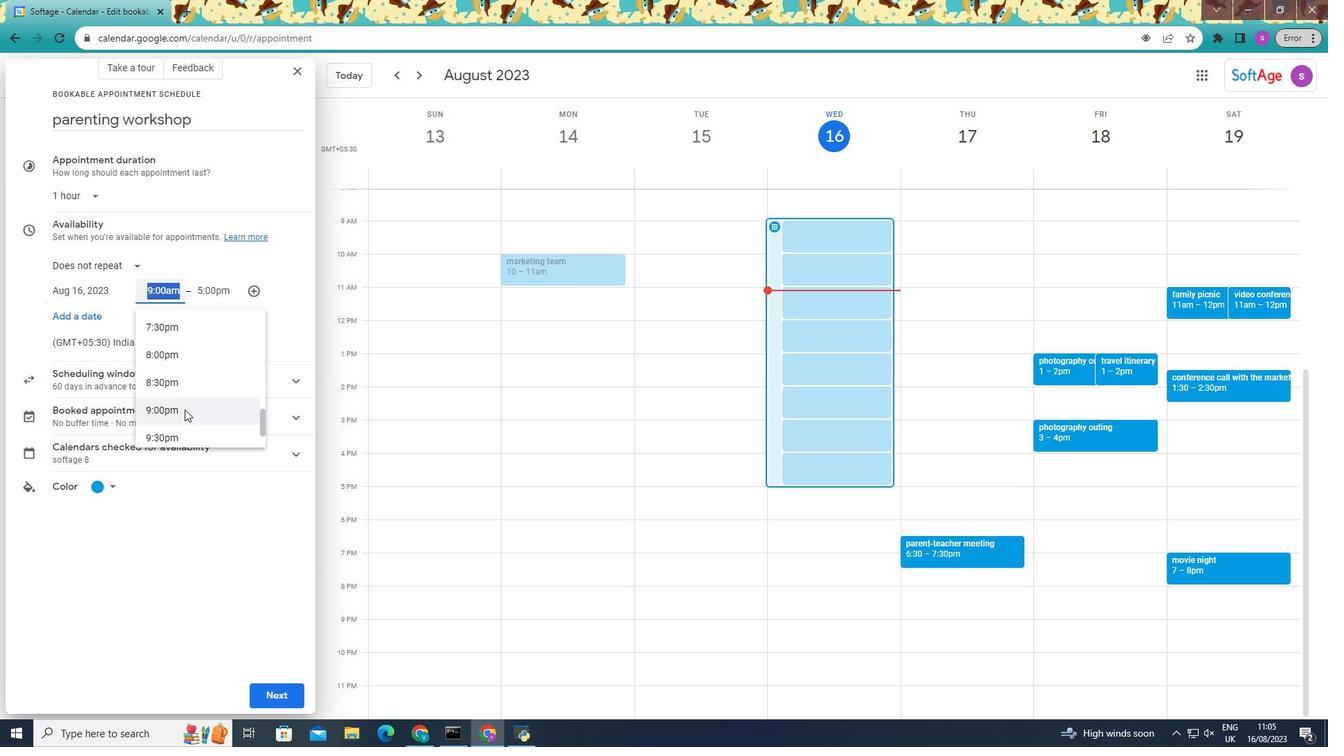 
Action: Mouse scrolled (184, 408) with delta (0, 0)
Screenshot: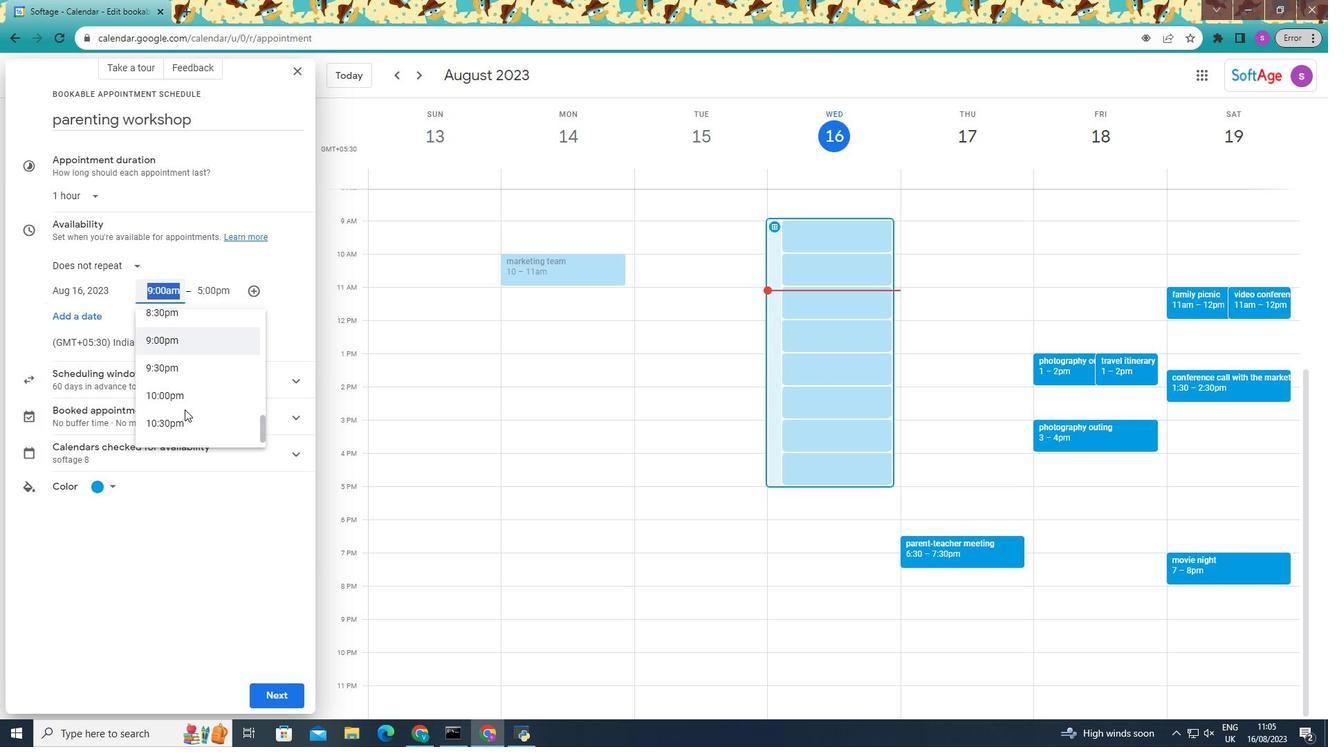 
Action: Mouse moved to (190, 354)
Screenshot: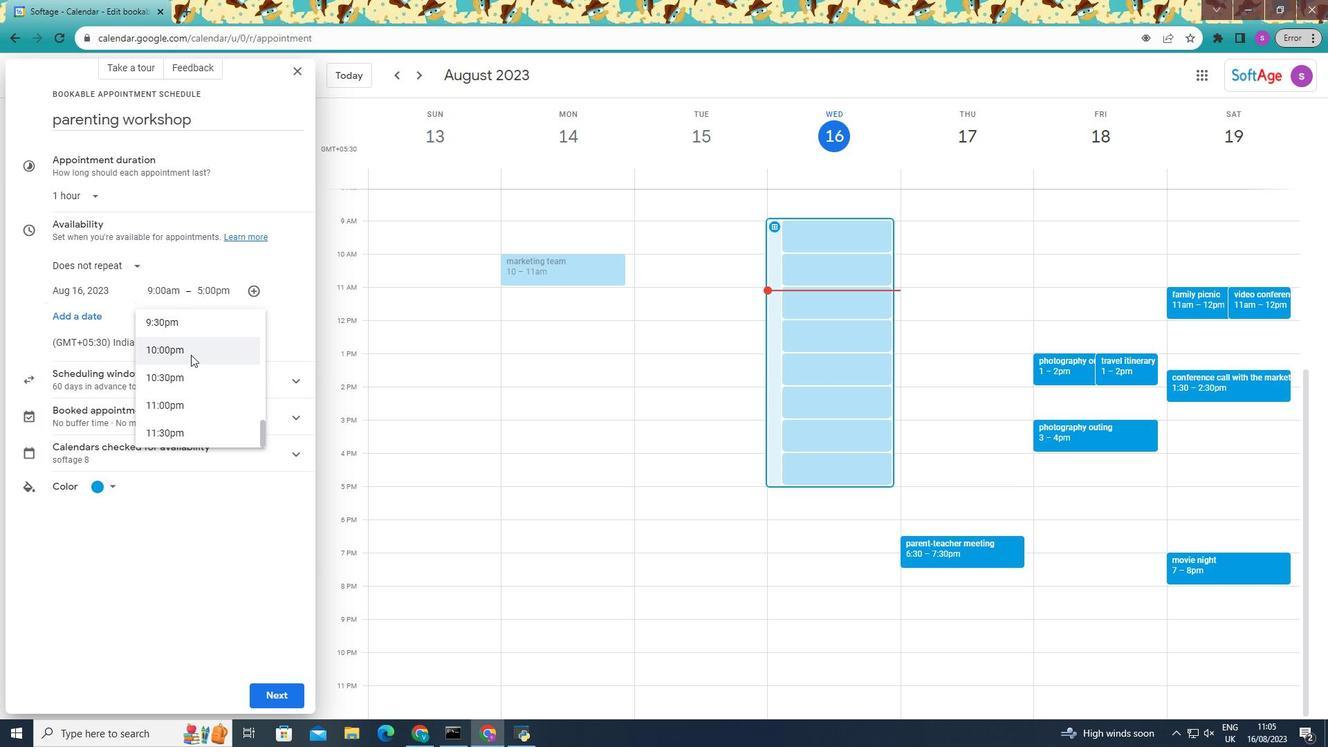 
Action: Mouse pressed left at (190, 354)
Screenshot: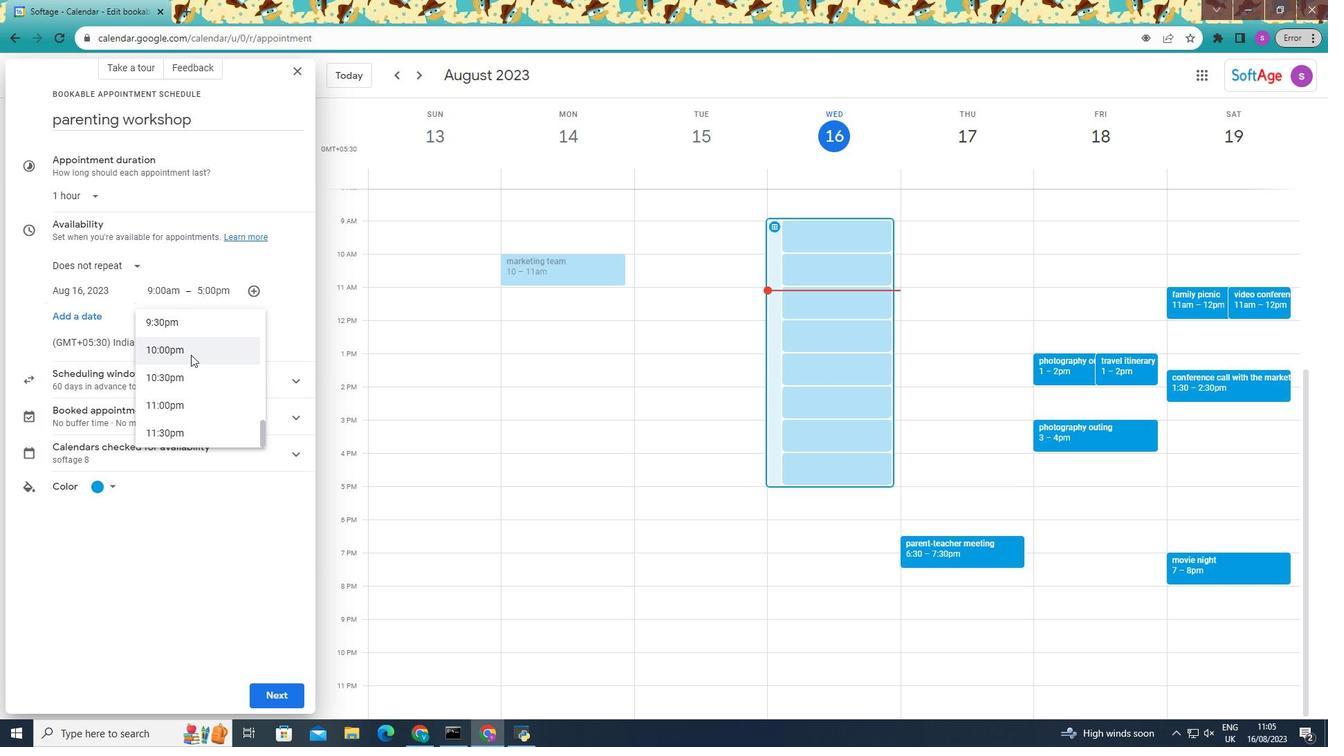 
Action: Mouse moved to (215, 288)
Screenshot: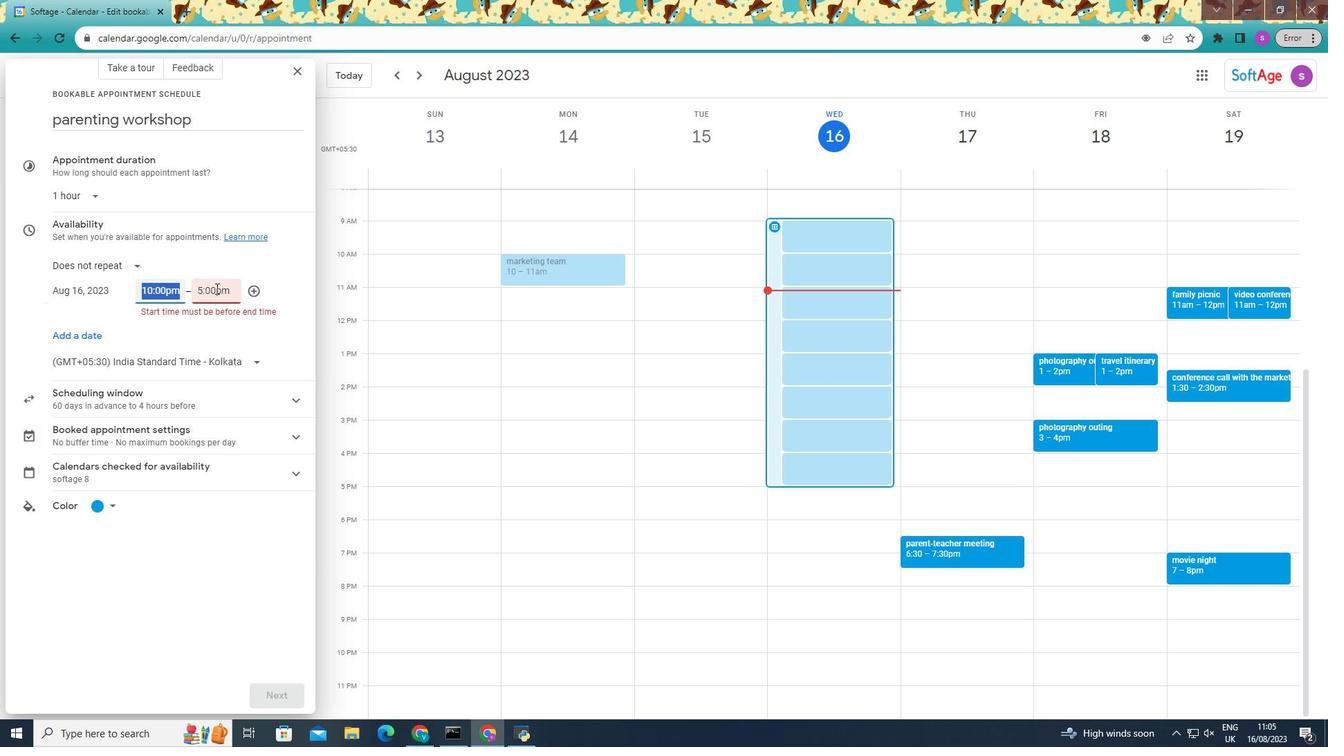 
Action: Mouse pressed left at (215, 288)
Screenshot: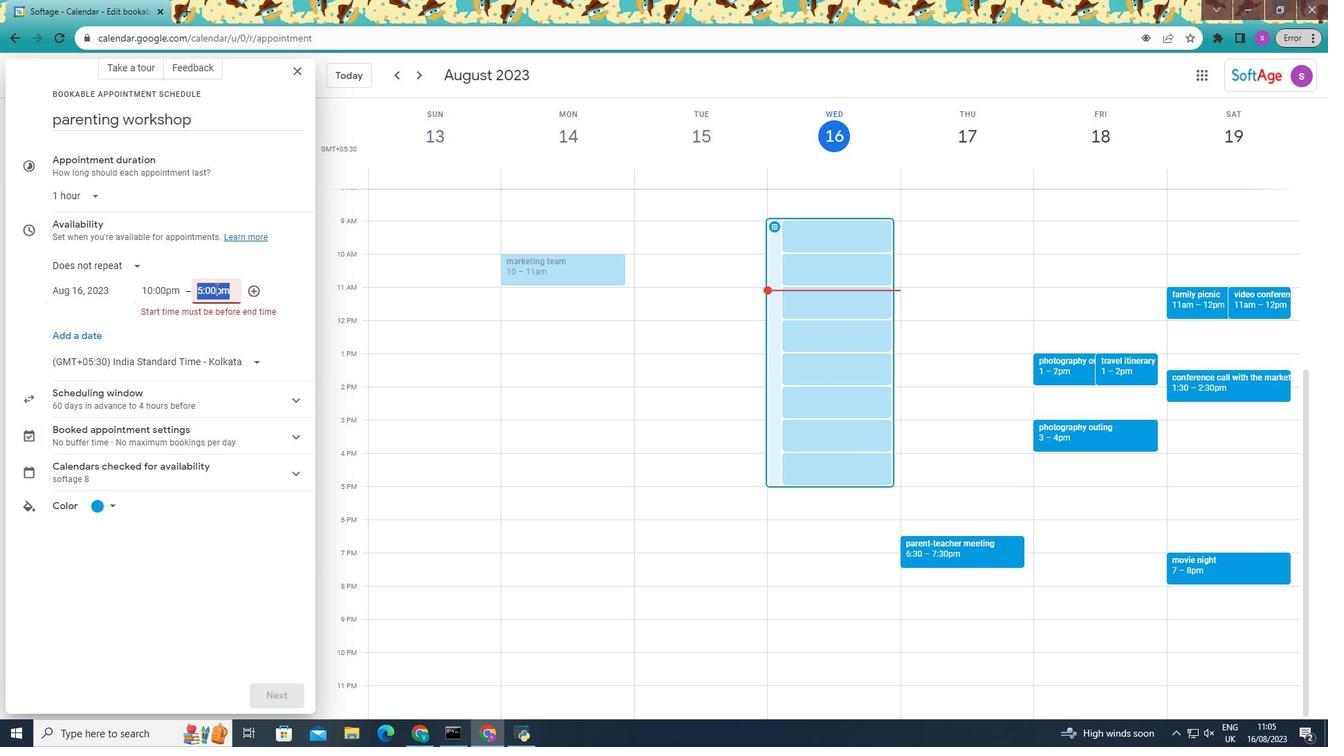 
Action: Mouse moved to (232, 405)
Screenshot: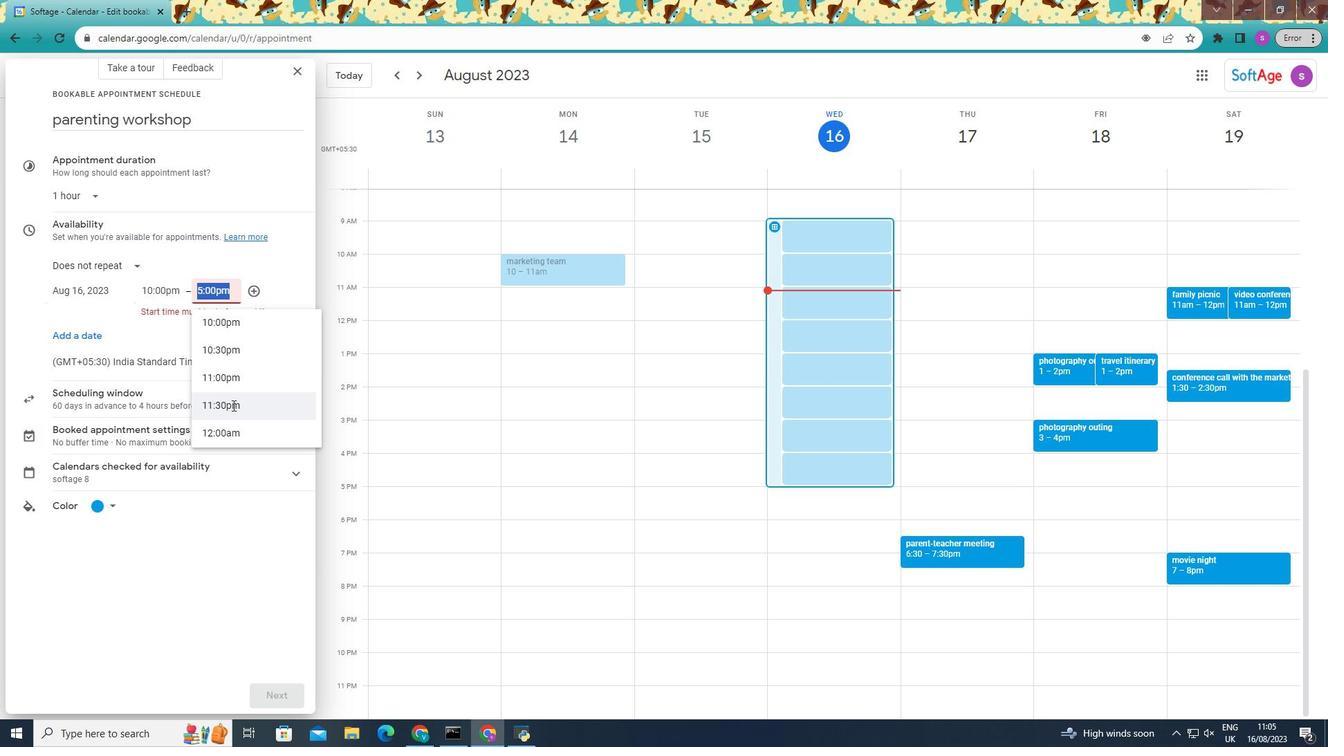 
Action: Mouse scrolled (232, 404) with delta (0, 0)
Screenshot: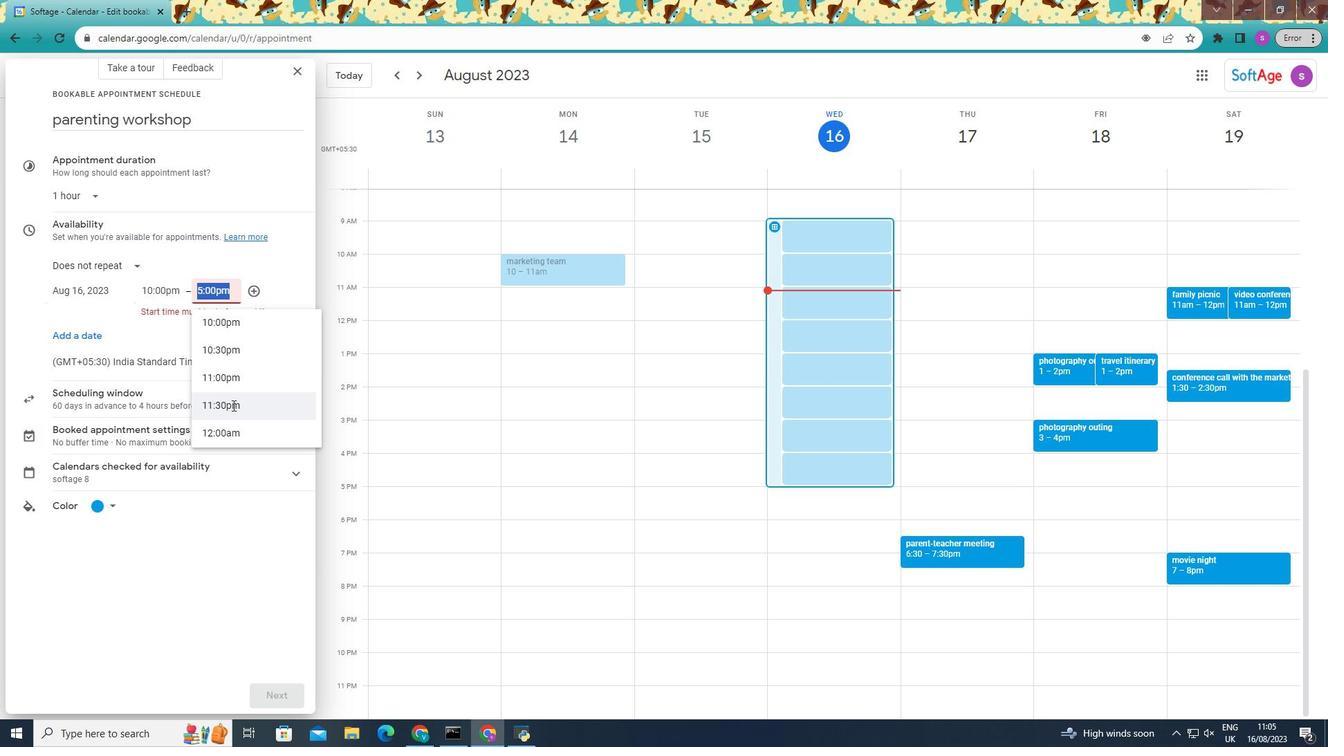 
Action: Mouse scrolled (232, 404) with delta (0, 0)
Screenshot: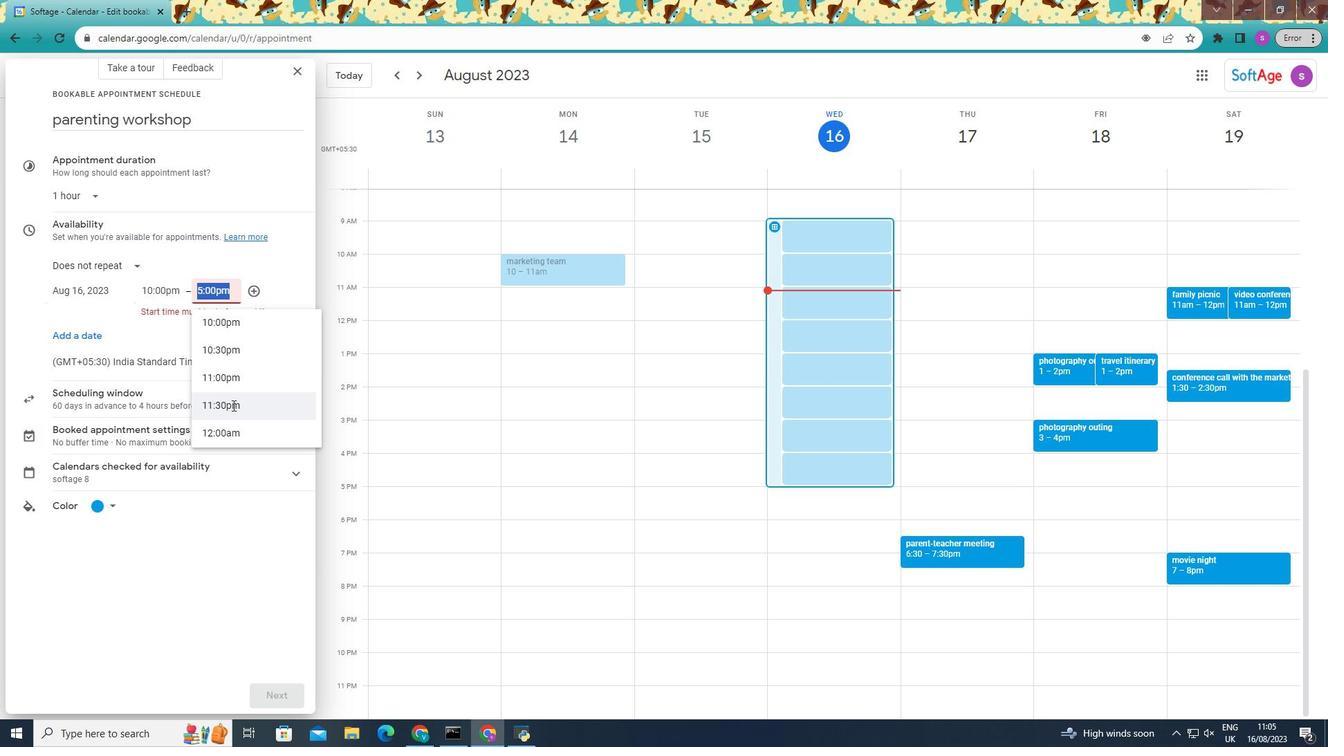 
Action: Mouse moved to (236, 374)
Screenshot: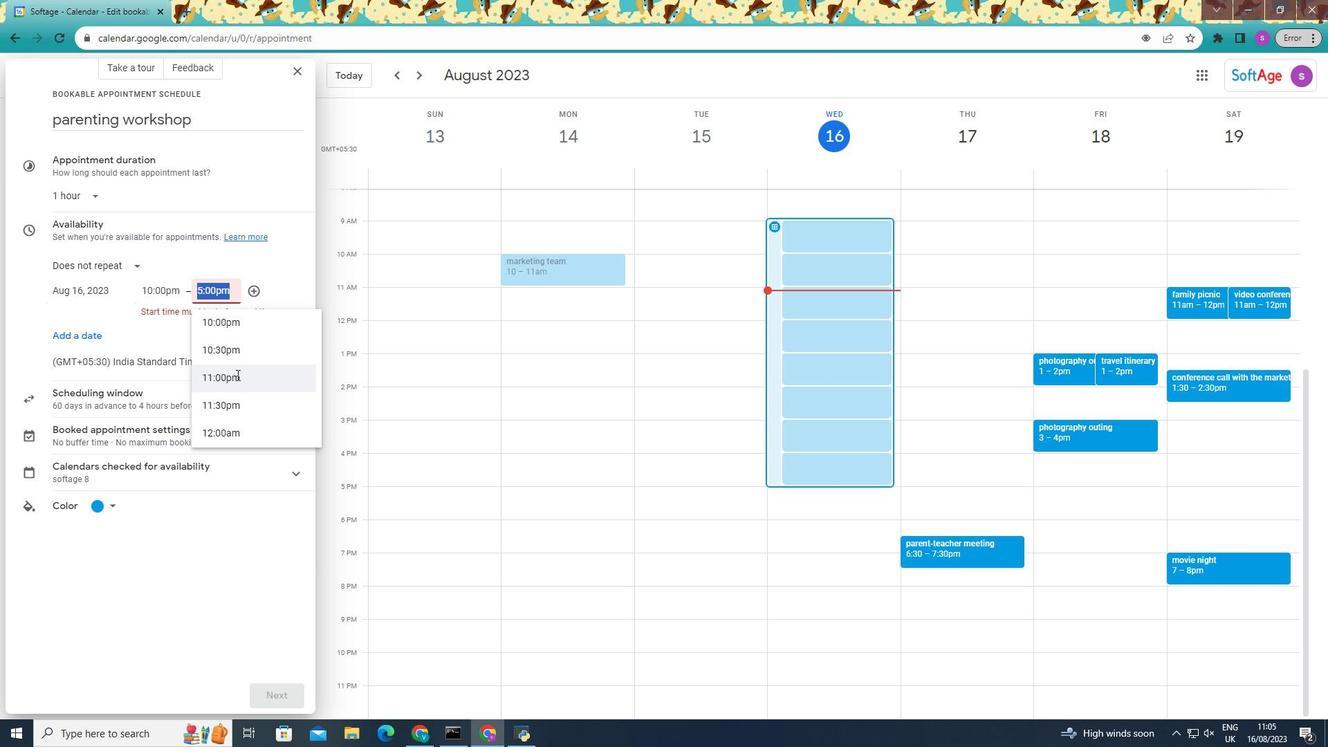 
Action: Mouse pressed left at (236, 374)
Screenshot: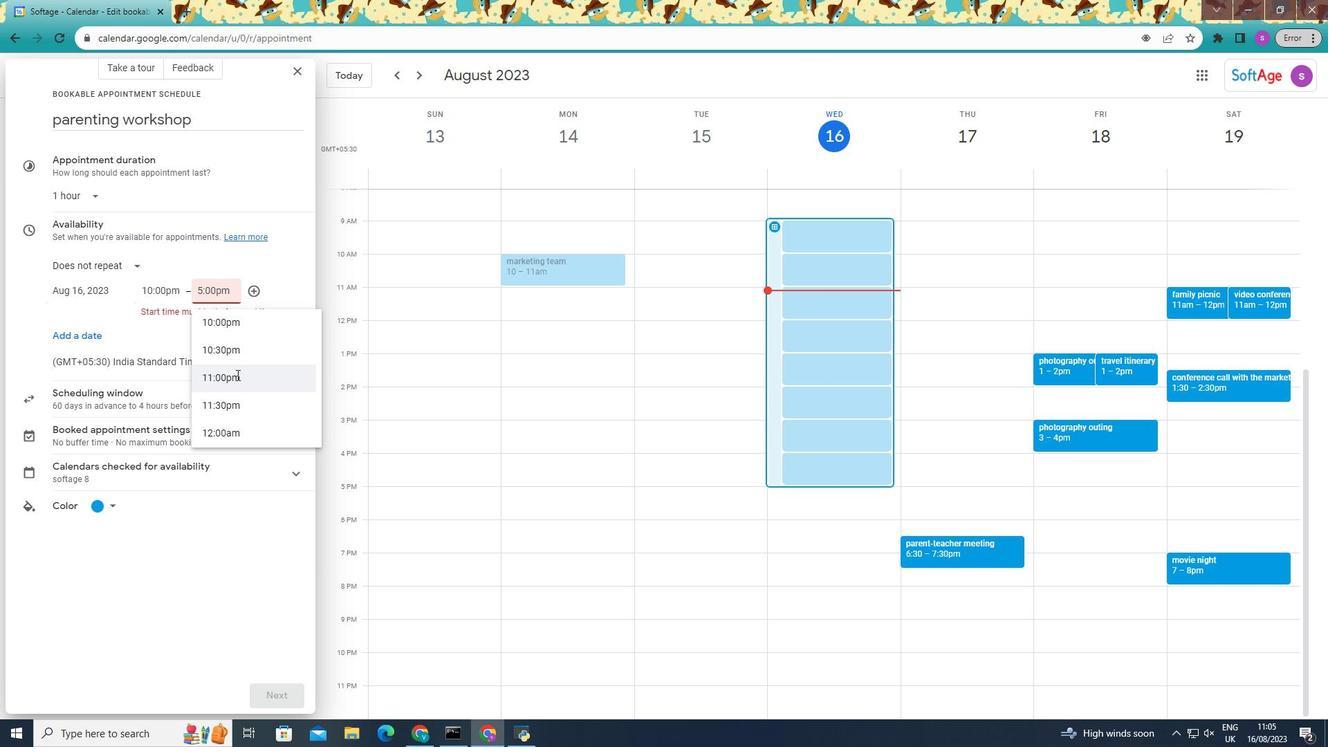 
Action: Mouse moved to (262, 690)
Screenshot: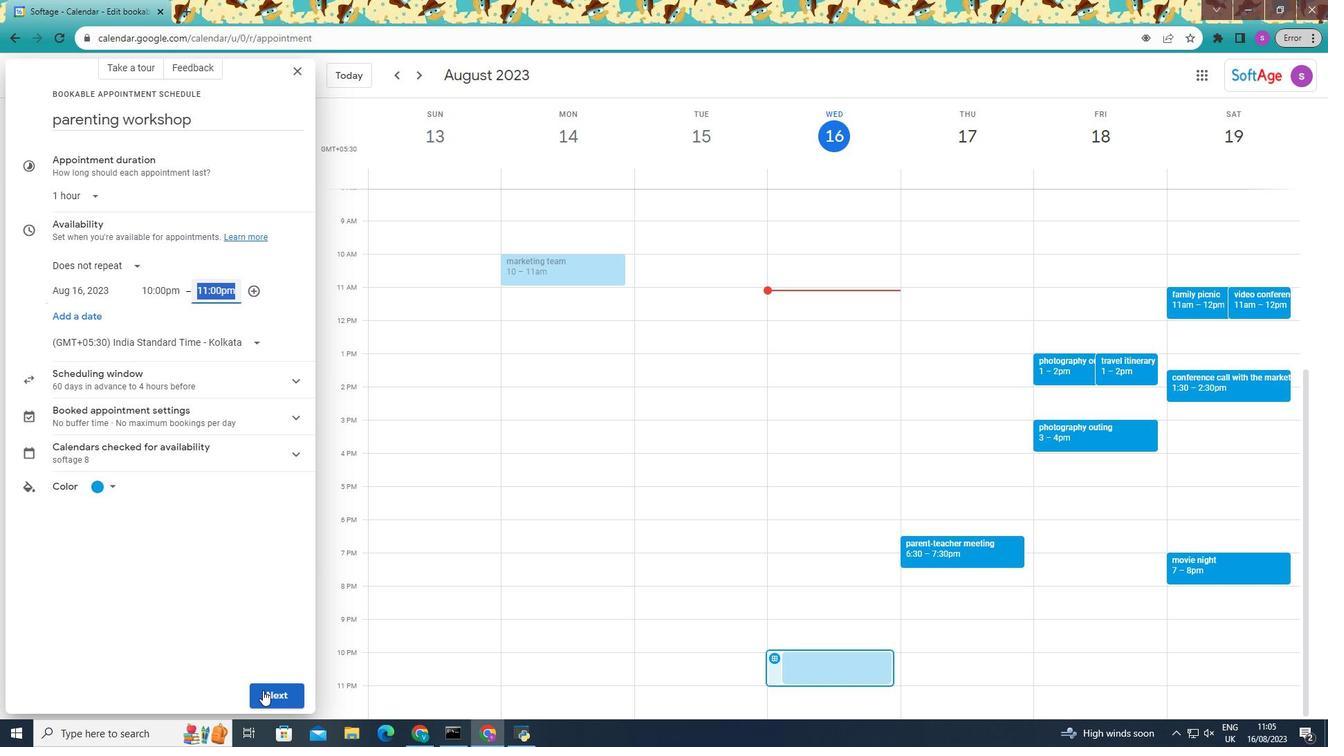 
Action: Mouse pressed left at (262, 690)
Screenshot: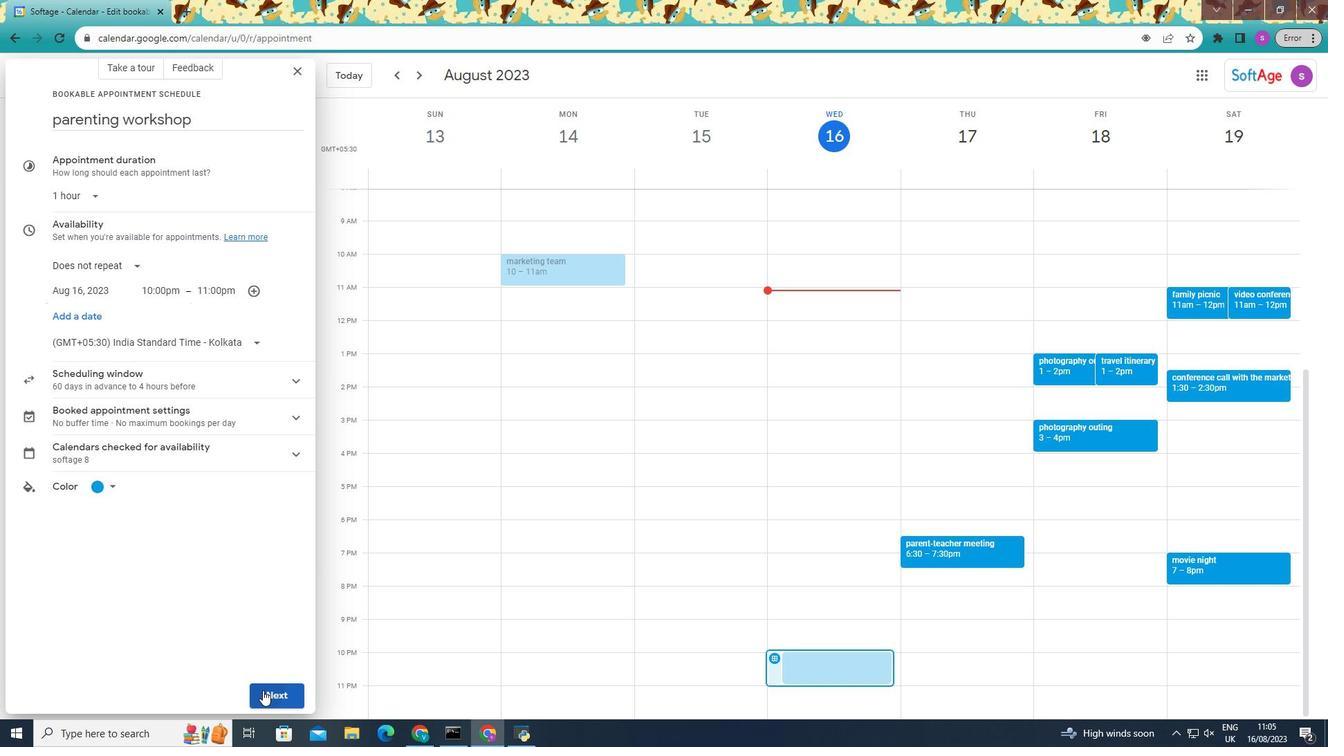 
Action: Mouse moved to (278, 700)
Screenshot: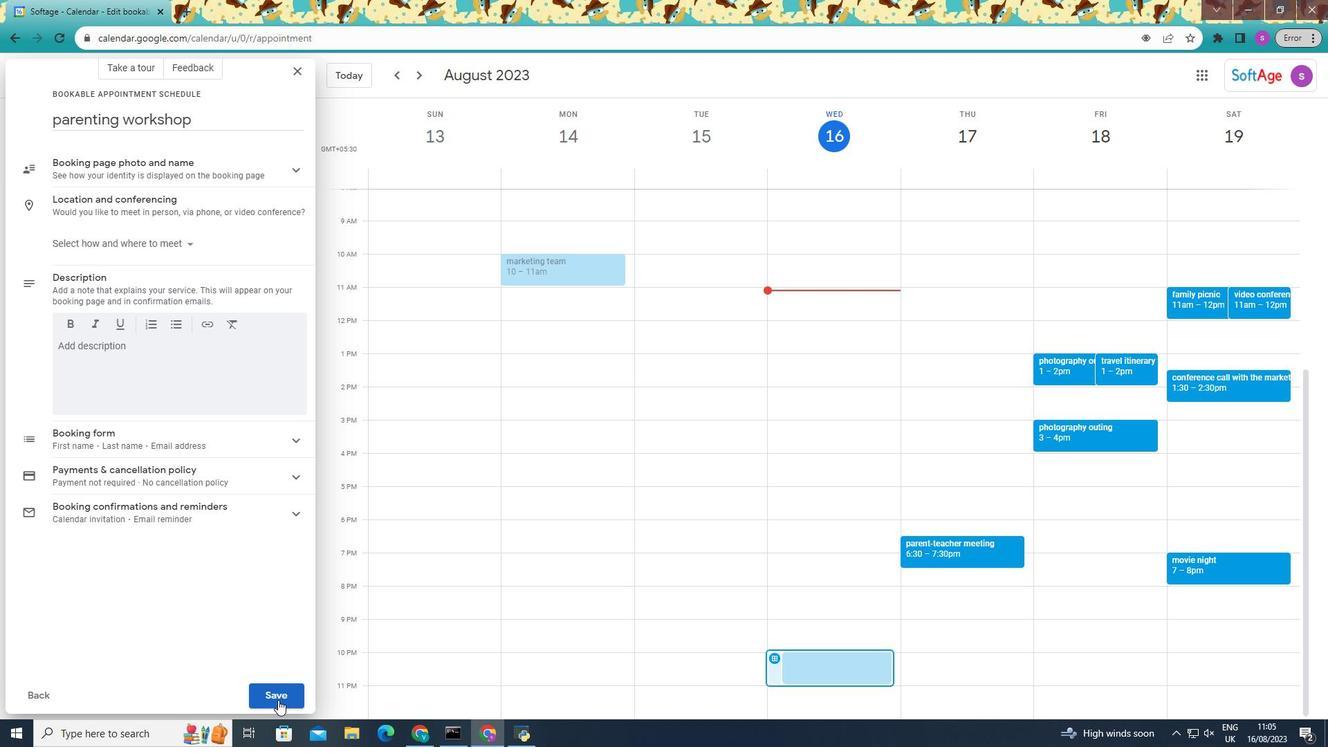 
Action: Mouse pressed left at (278, 700)
Screenshot: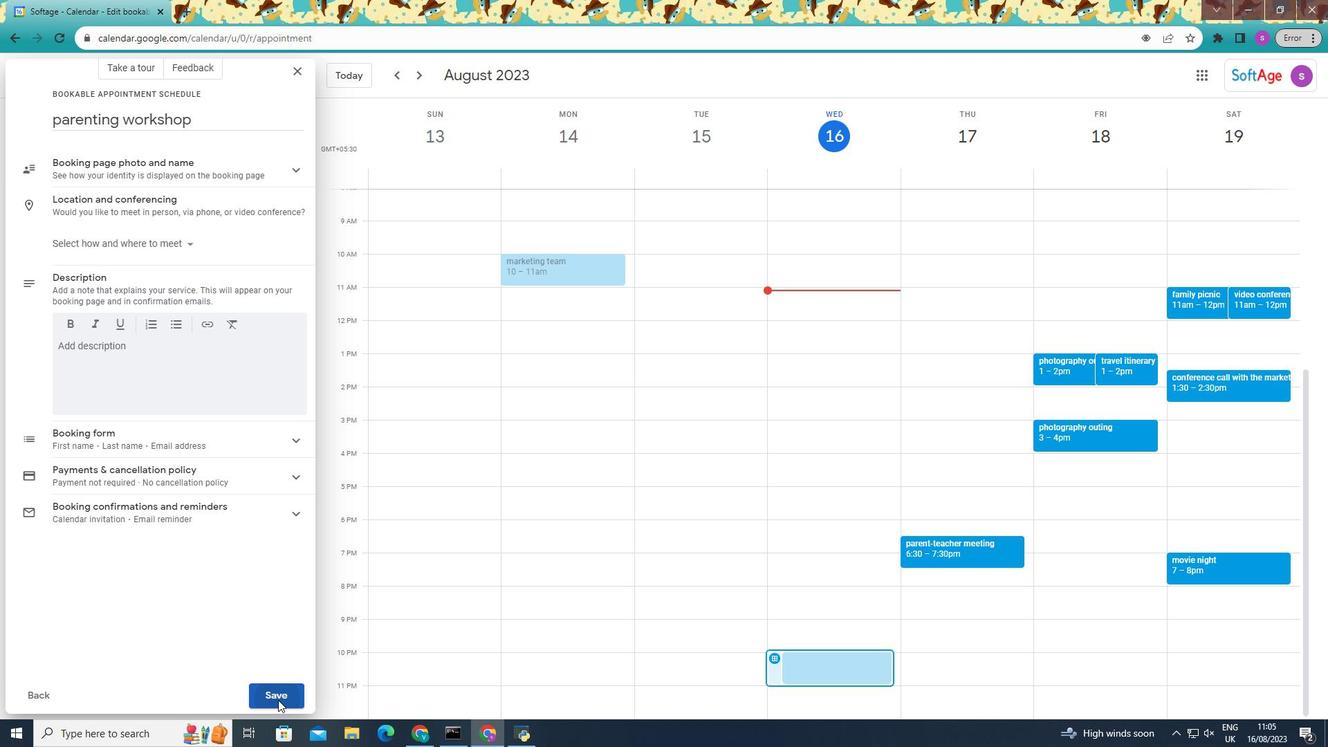 
Action: Mouse moved to (433, 515)
Screenshot: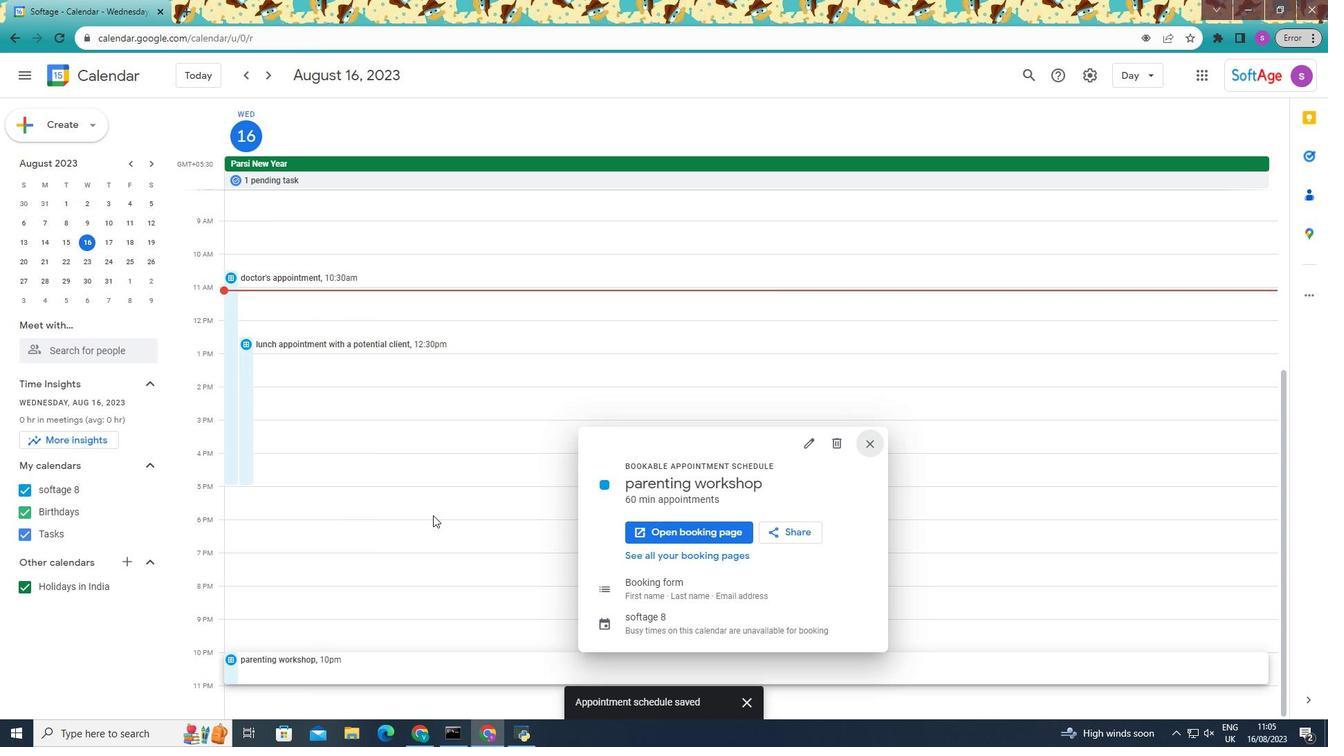 
